 Task: Open Card Ongoing Maintenance in Board Content Marketing SEO Optimization to Workspace Event Planning and add a team member Softage.3@softage.net, a label Orange, a checklist Legal Compliance, an attachment from your computer, a color Orange and finally, add a card description 'Conduct customer satisfaction survey' and a comment 'We should approach this task with a sense of humility and a willingness to seek feedback and guidance from others.'. Add a start date 'Jan 03, 1900' with a due date 'Jan 10, 1900'
Action: Mouse moved to (52, 252)
Screenshot: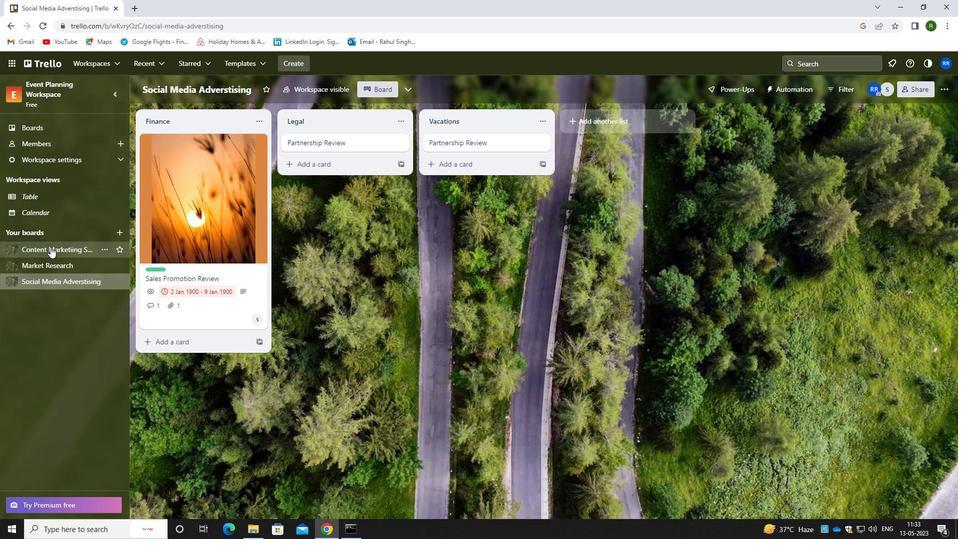 
Action: Mouse pressed left at (52, 252)
Screenshot: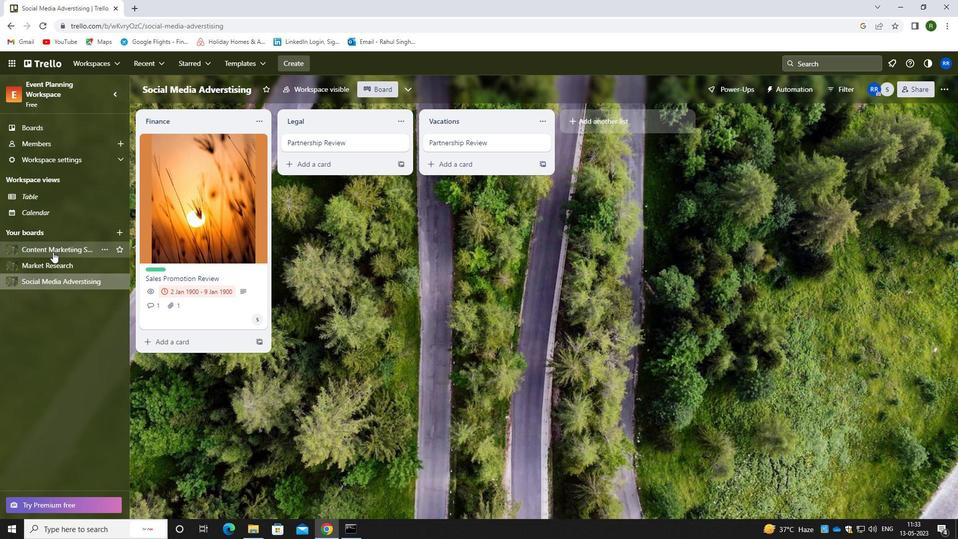 
Action: Mouse moved to (260, 145)
Screenshot: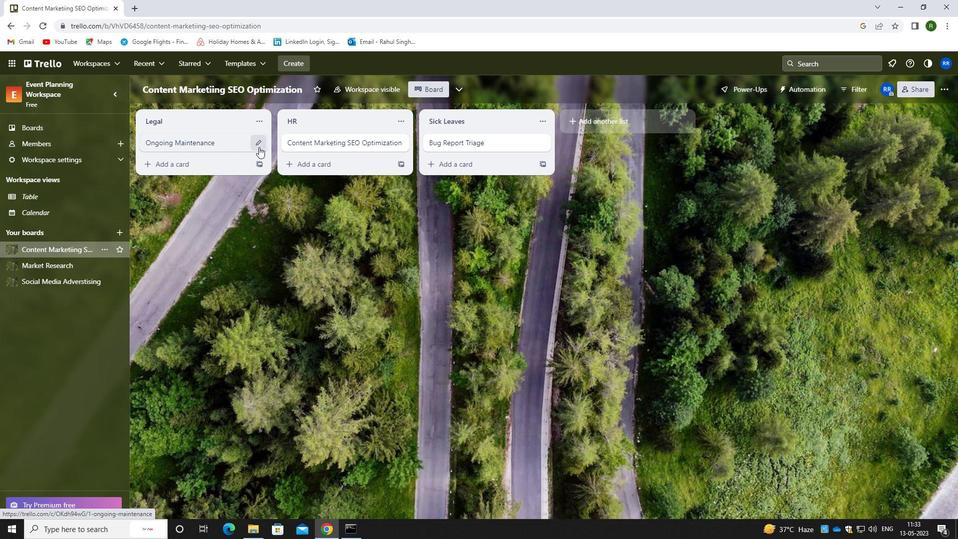 
Action: Mouse pressed left at (260, 145)
Screenshot: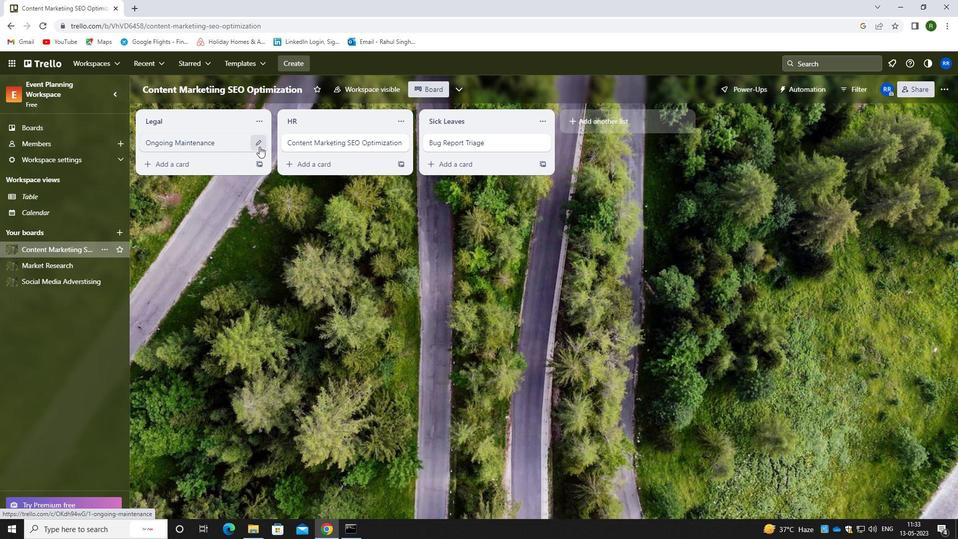 
Action: Mouse moved to (305, 145)
Screenshot: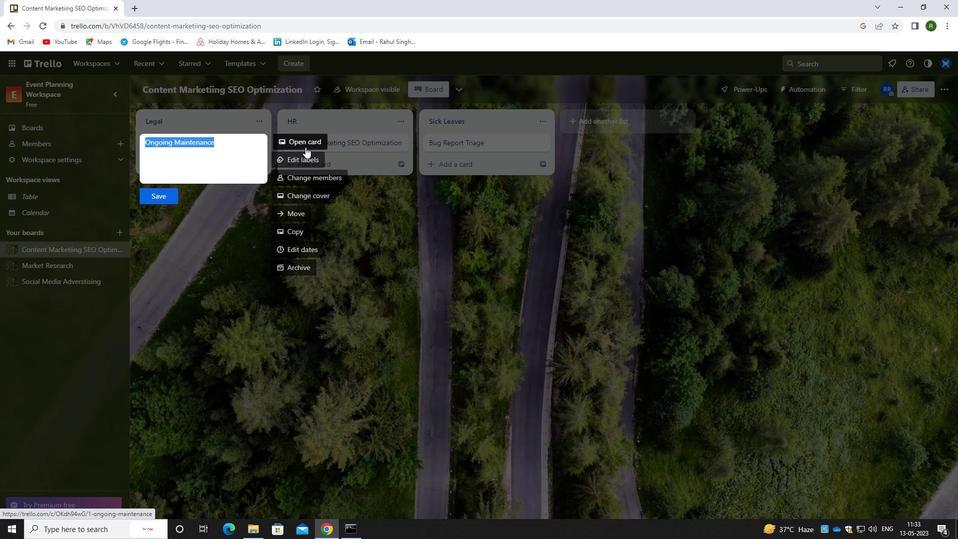 
Action: Mouse pressed left at (305, 145)
Screenshot: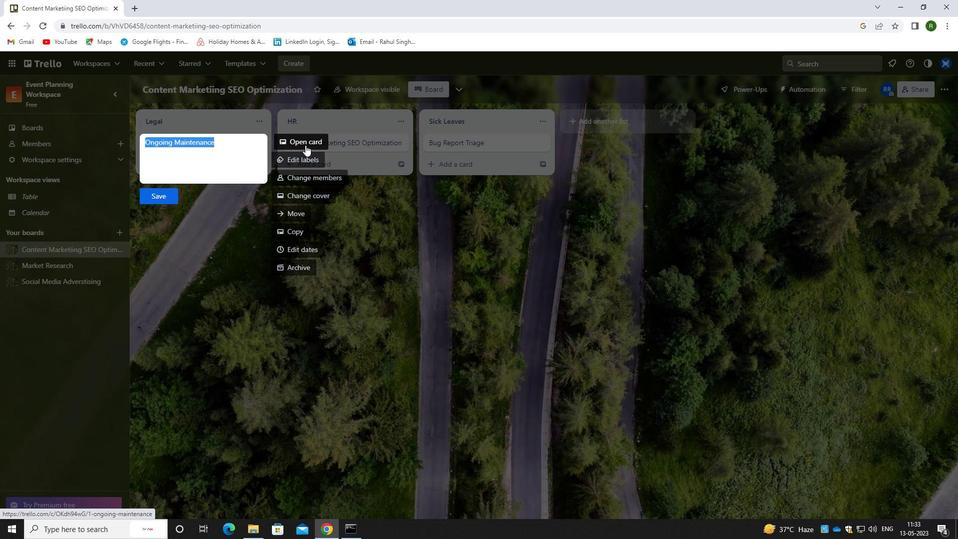
Action: Mouse moved to (604, 146)
Screenshot: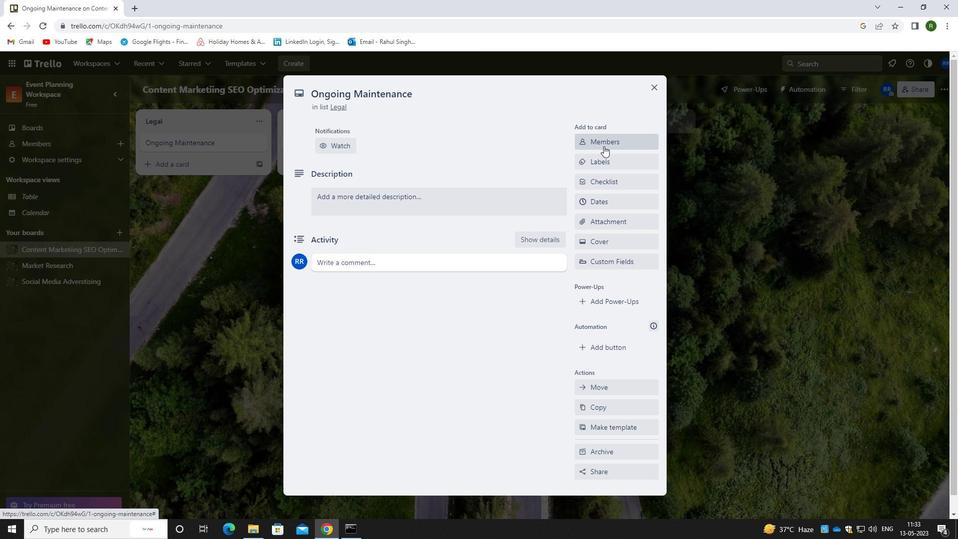 
Action: Mouse pressed left at (604, 146)
Screenshot: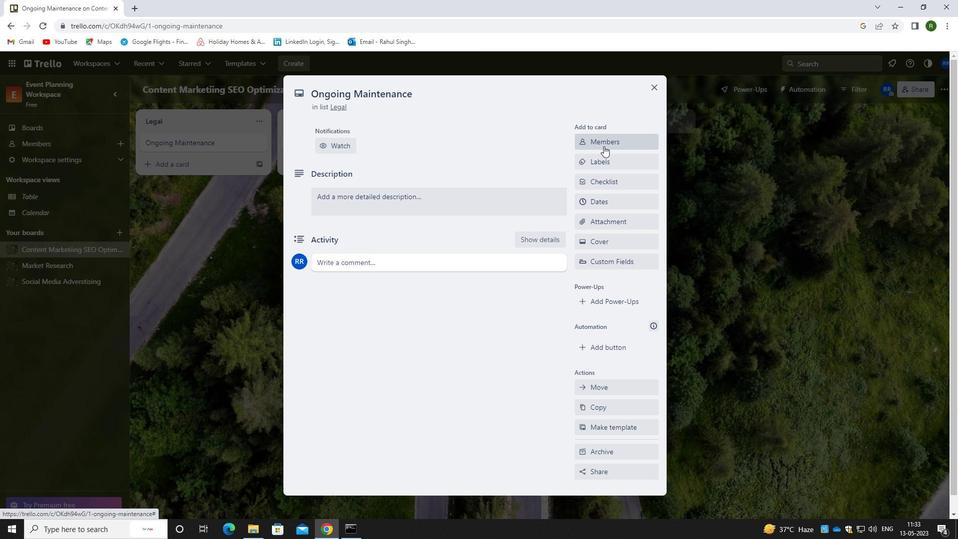 
Action: Mouse moved to (517, 125)
Screenshot: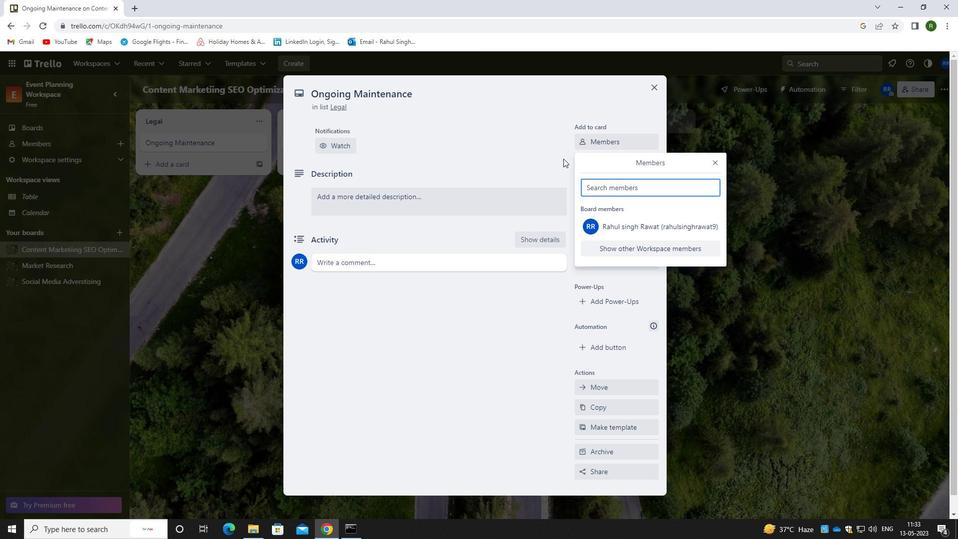 
Action: Key pressed <Key.caps_lock>s<Key.caps_lock>oftage.3<Key.shift>@SOFTAGE.NET
Screenshot: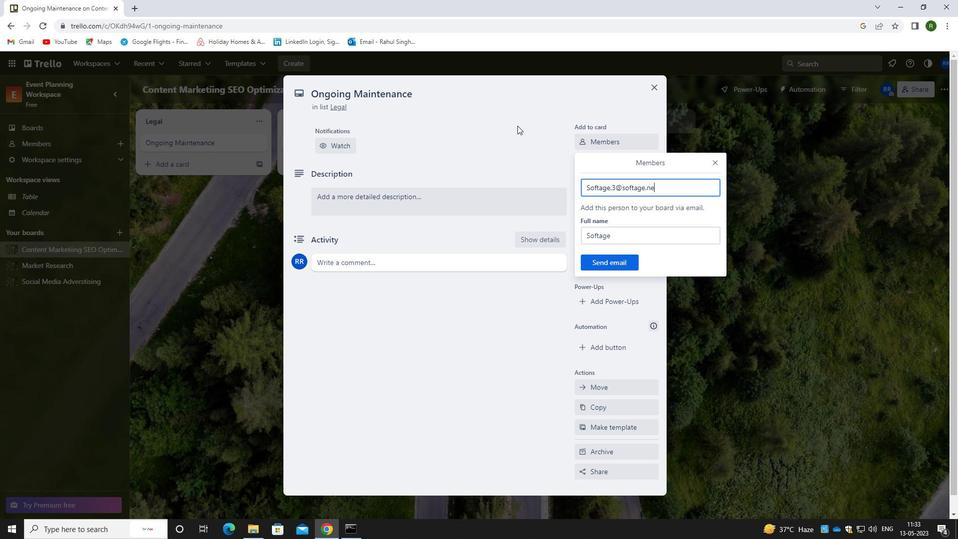 
Action: Mouse moved to (607, 265)
Screenshot: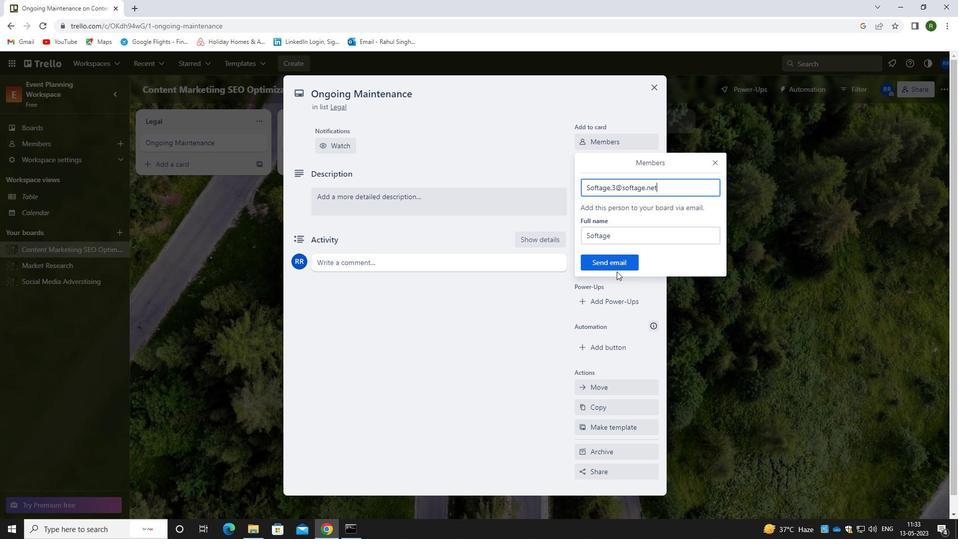 
Action: Mouse pressed left at (607, 265)
Screenshot: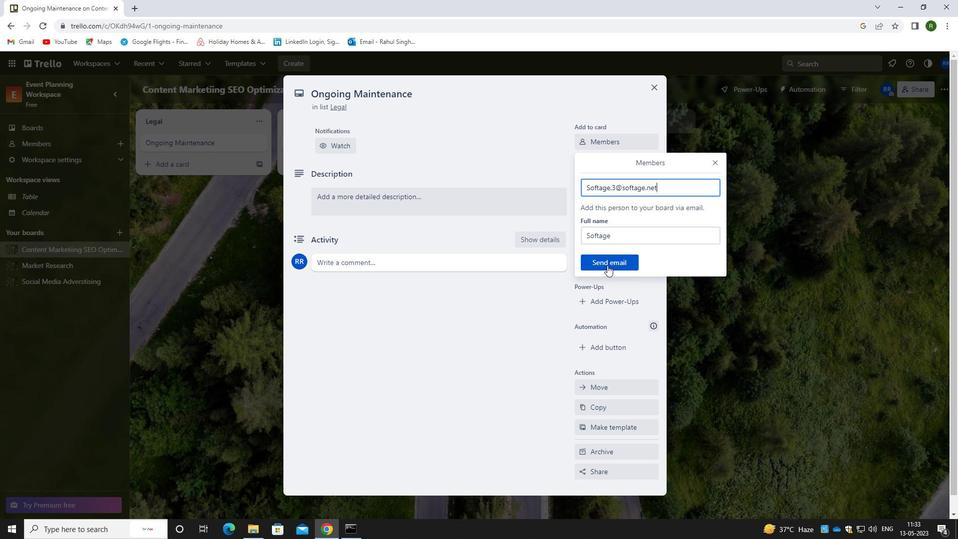 
Action: Mouse moved to (531, 321)
Screenshot: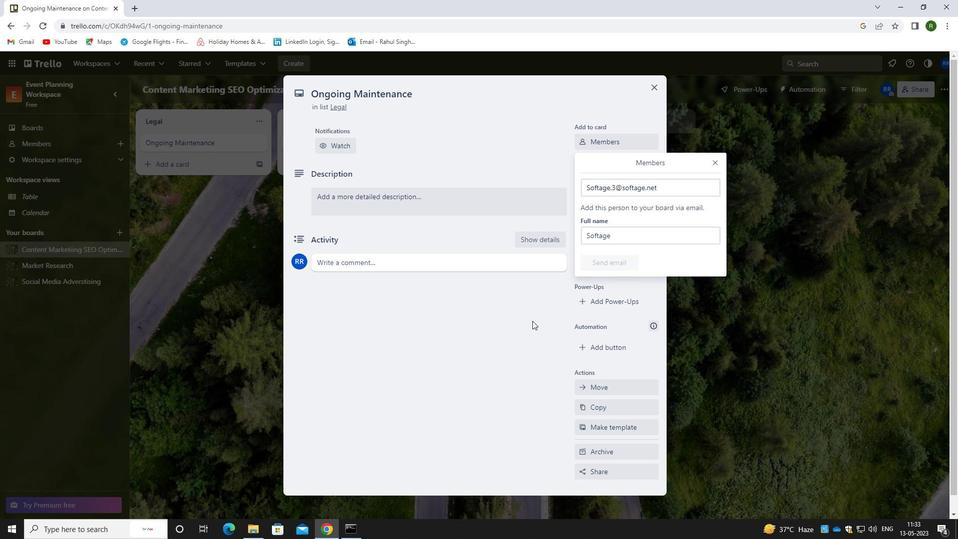 
Action: Mouse pressed left at (531, 321)
Screenshot: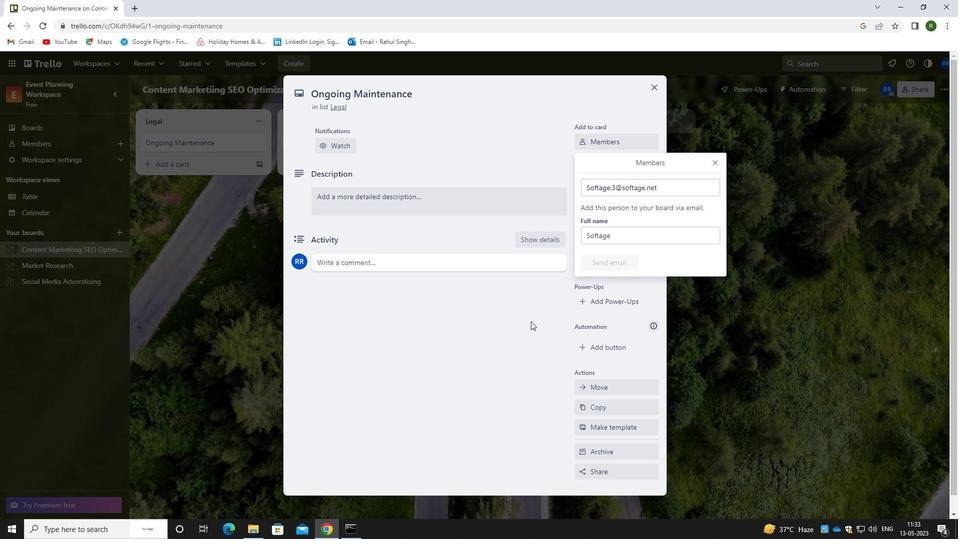 
Action: Mouse moved to (606, 199)
Screenshot: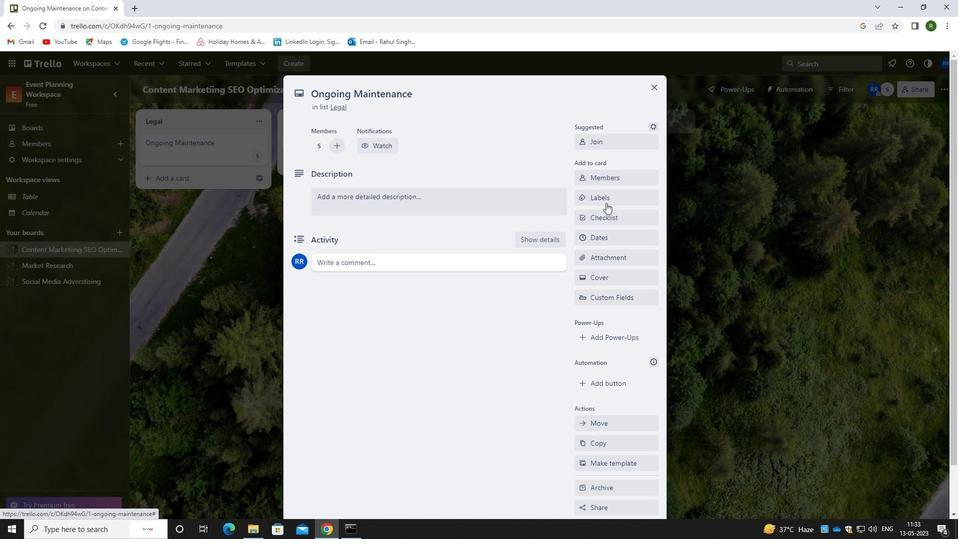 
Action: Mouse pressed left at (606, 199)
Screenshot: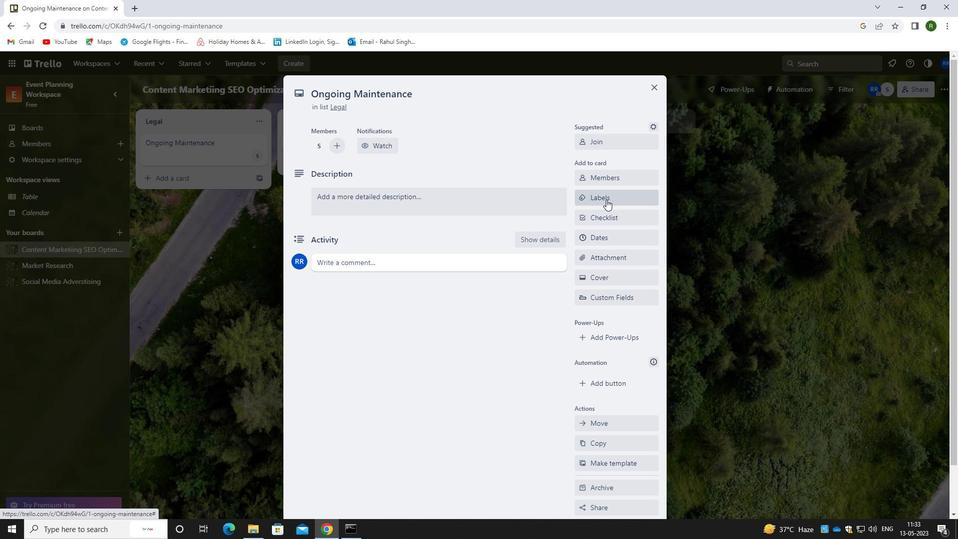 
Action: Mouse moved to (588, 246)
Screenshot: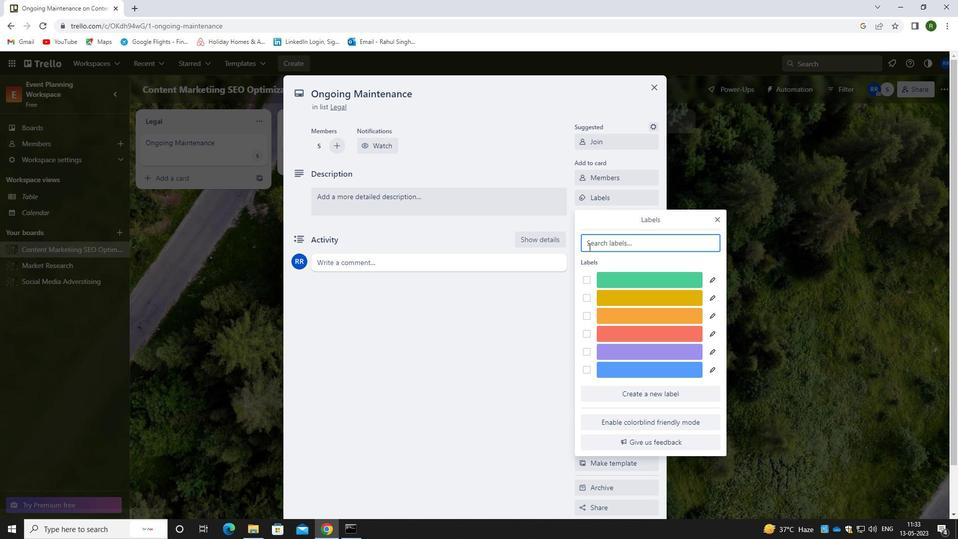
Action: Key pressed ORANGE
Screenshot: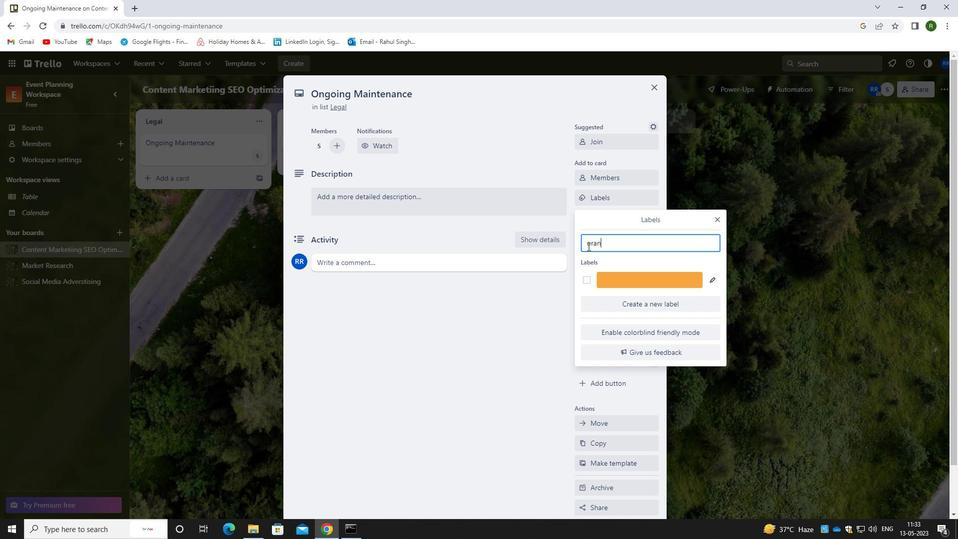 
Action: Mouse moved to (586, 280)
Screenshot: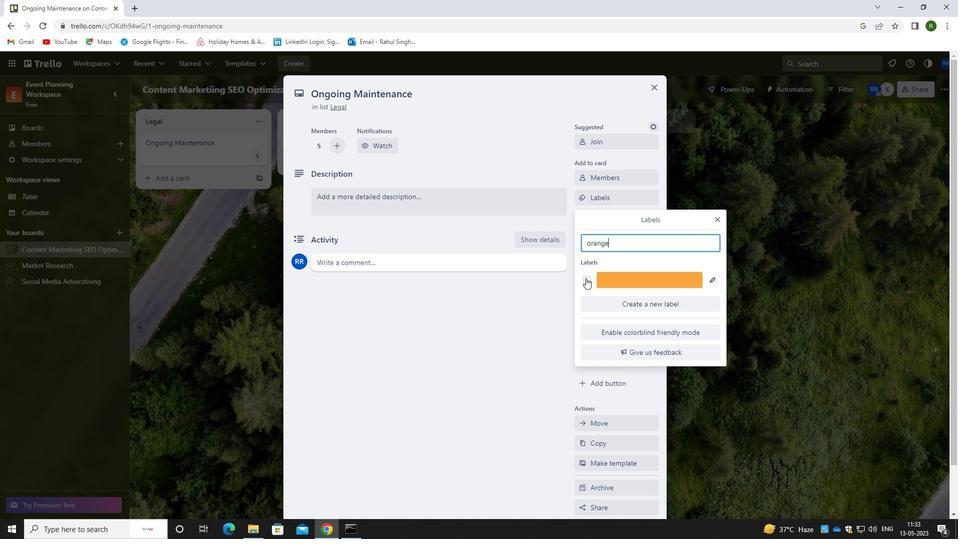 
Action: Mouse pressed left at (586, 280)
Screenshot: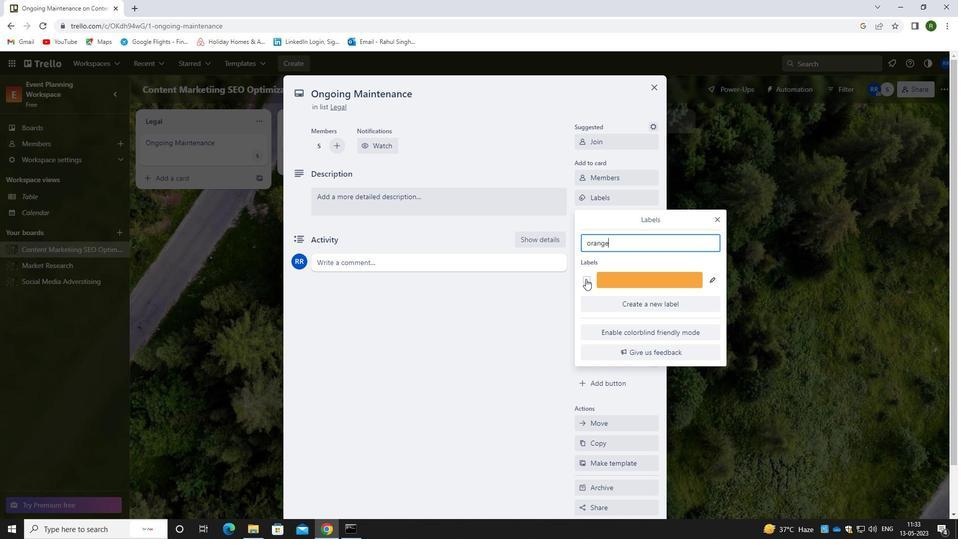 
Action: Mouse moved to (502, 347)
Screenshot: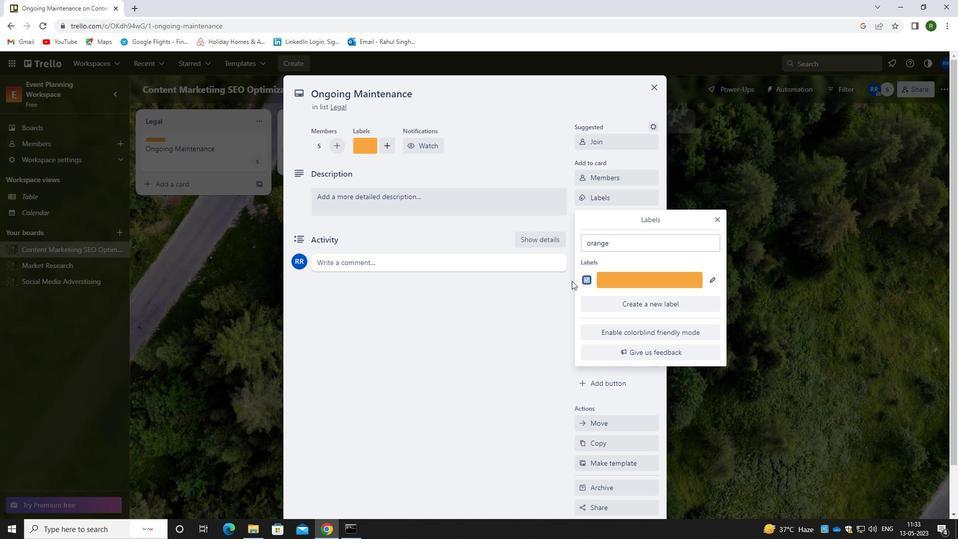 
Action: Mouse pressed left at (502, 347)
Screenshot: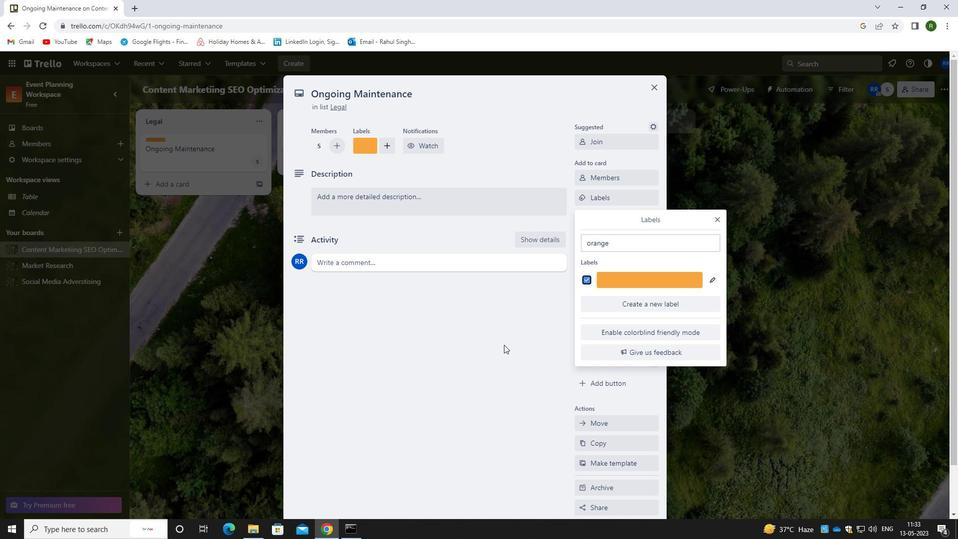 
Action: Mouse moved to (605, 221)
Screenshot: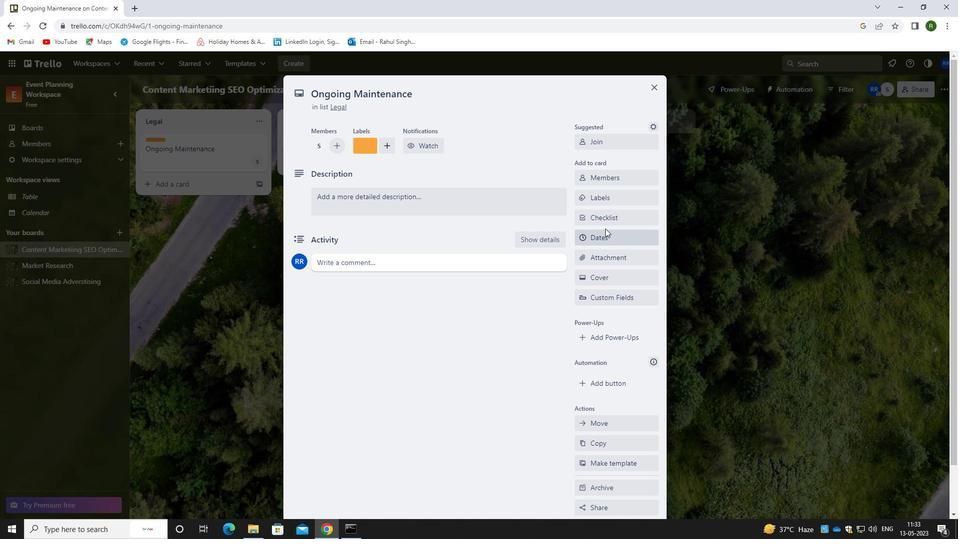 
Action: Mouse pressed left at (605, 221)
Screenshot: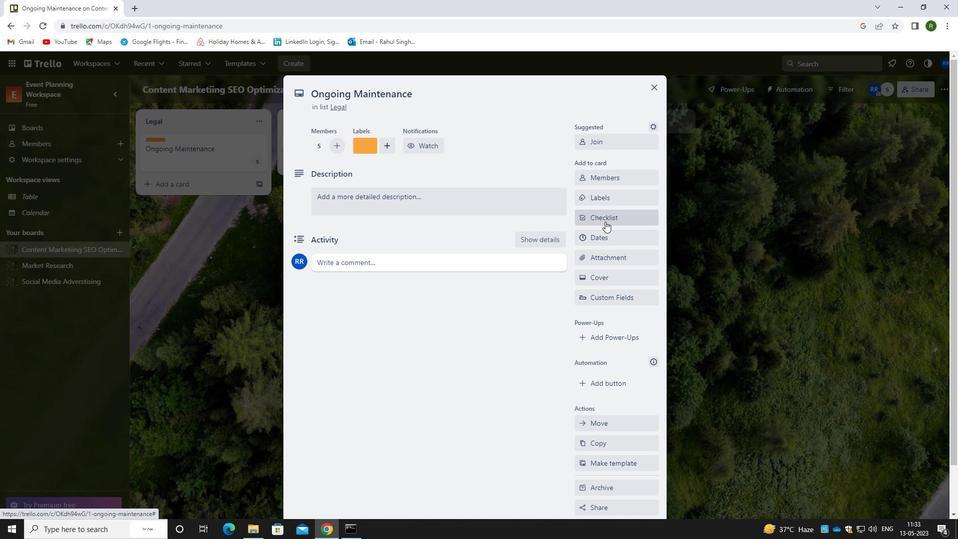 
Action: Mouse moved to (596, 239)
Screenshot: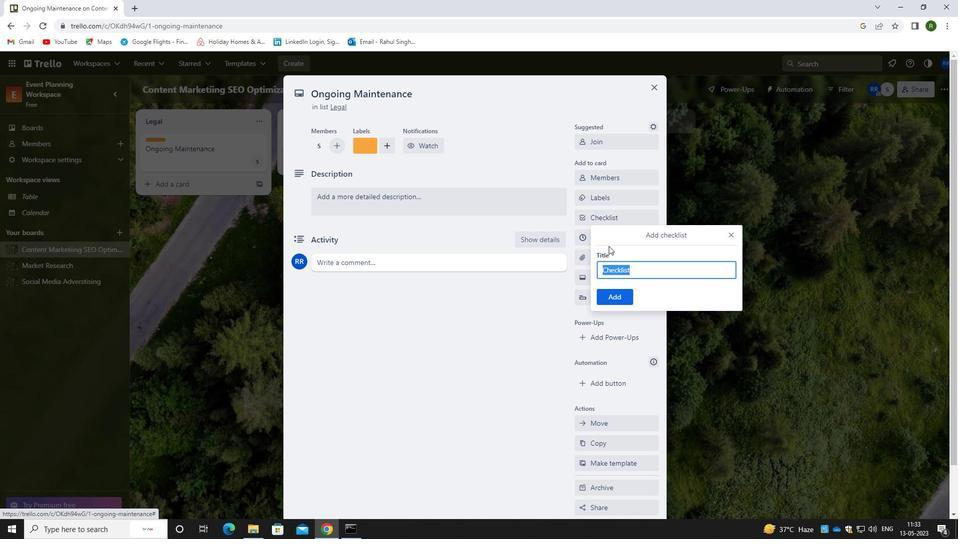 
Action: Key pressed <Key.backspace><Key.shift>LEGAL<Key.space><Key.shift><Key.shift><Key.shift><Key.shift><Key.shift><Key.shift><Key.shift><Key.shift><Key.shift><Key.shift><Key.shift><Key.shift><Key.shift><Key.shift><Key.shift><Key.shift><Key.shift><Key.shift>COMP
Screenshot: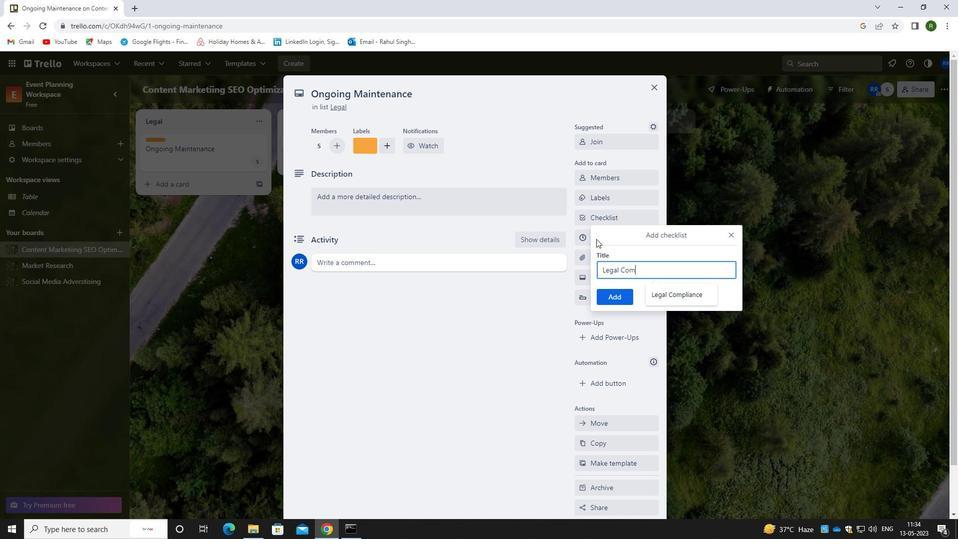 
Action: Mouse moved to (679, 293)
Screenshot: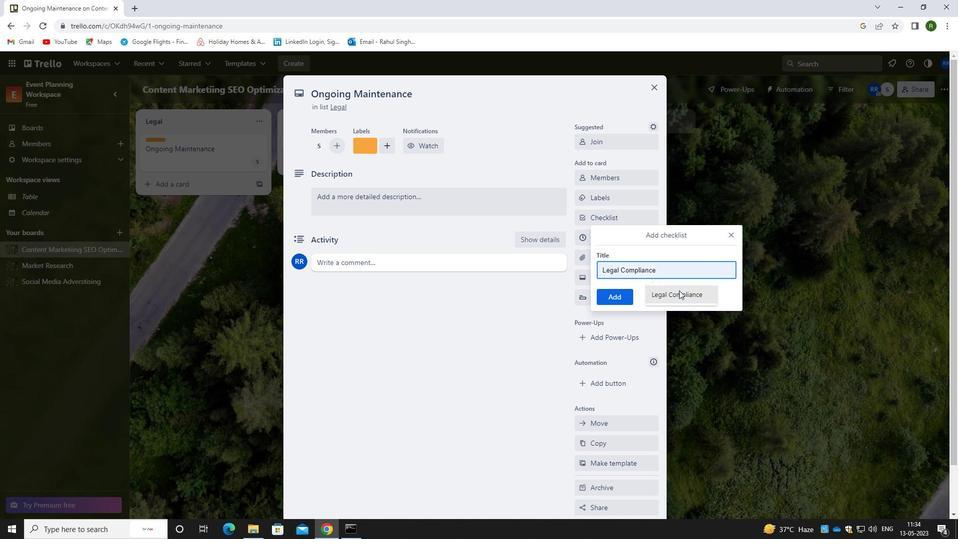 
Action: Mouse pressed left at (679, 293)
Screenshot: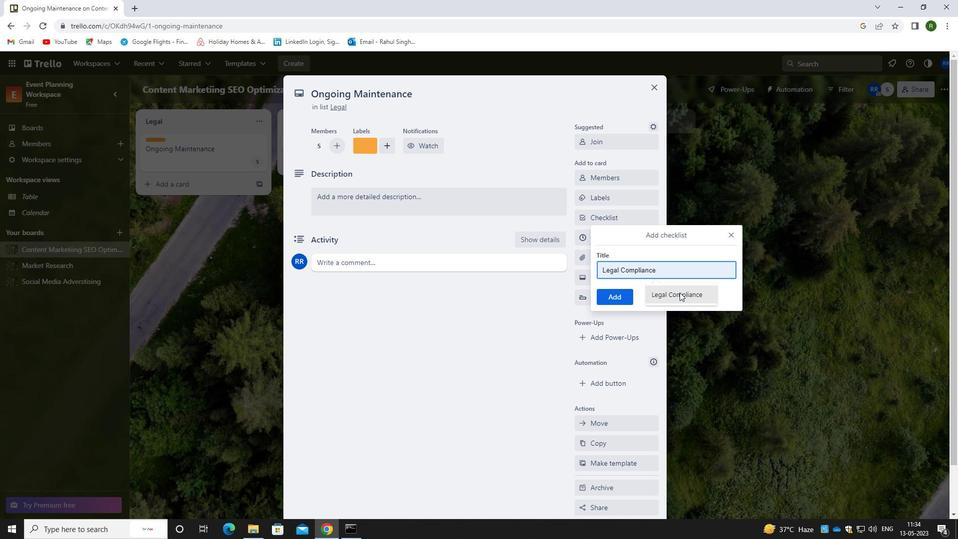 
Action: Mouse moved to (621, 303)
Screenshot: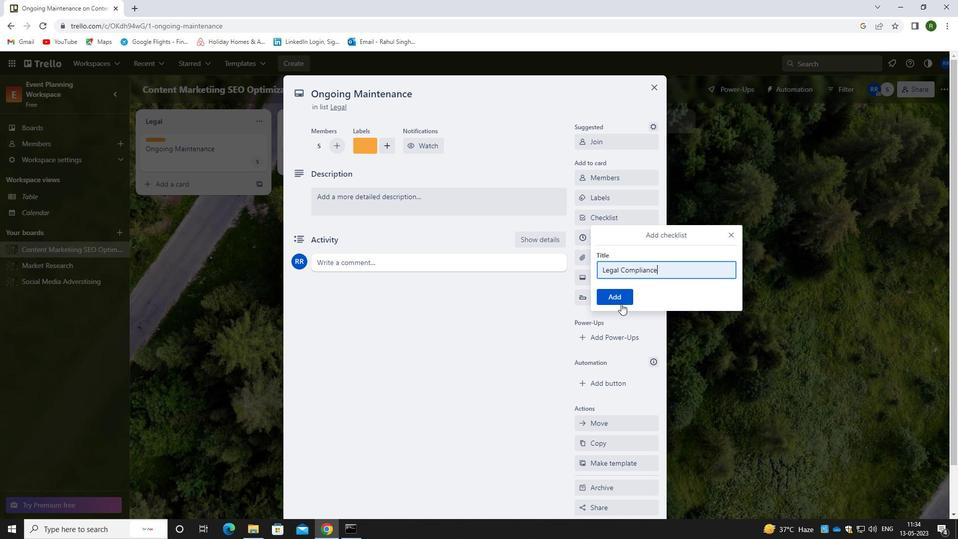 
Action: Mouse pressed left at (621, 303)
Screenshot: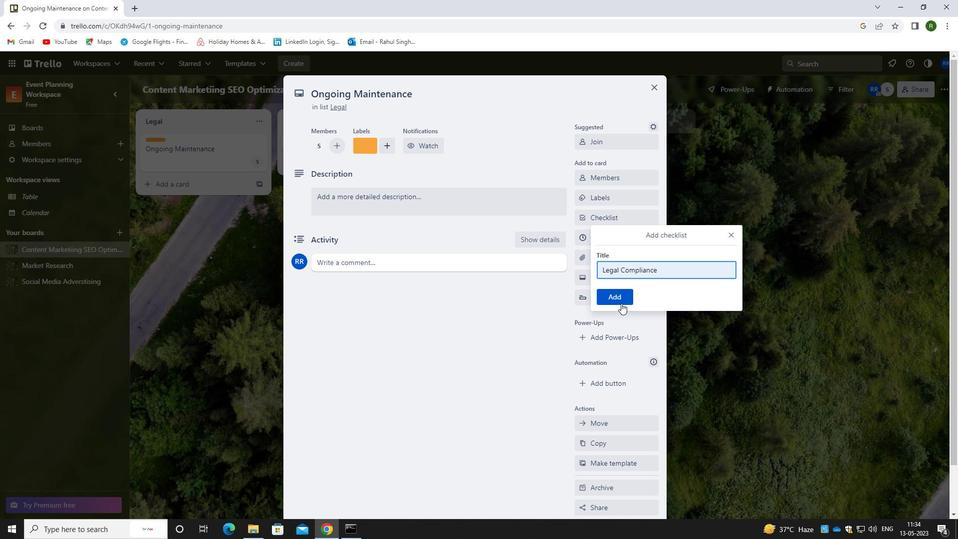 
Action: Mouse moved to (612, 263)
Screenshot: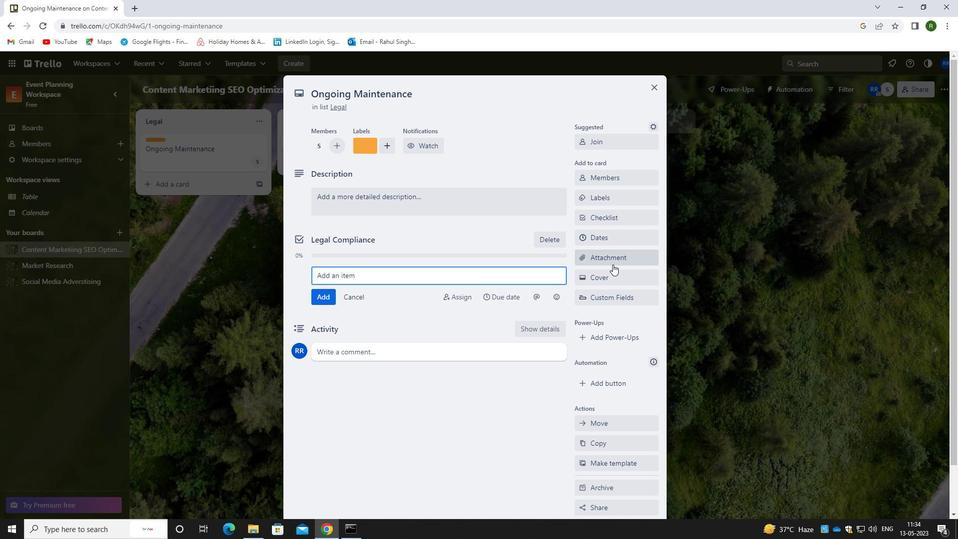 
Action: Mouse pressed left at (612, 263)
Screenshot: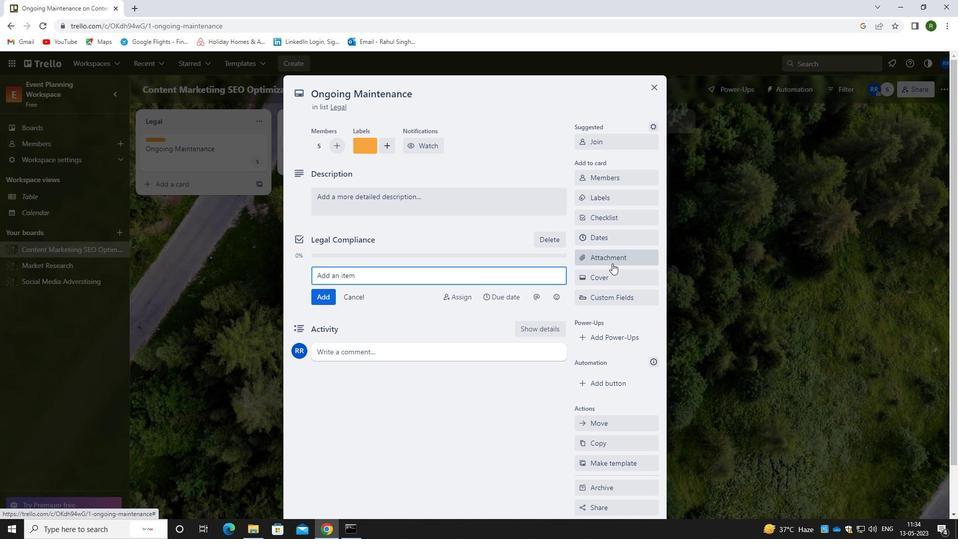 
Action: Mouse moved to (601, 302)
Screenshot: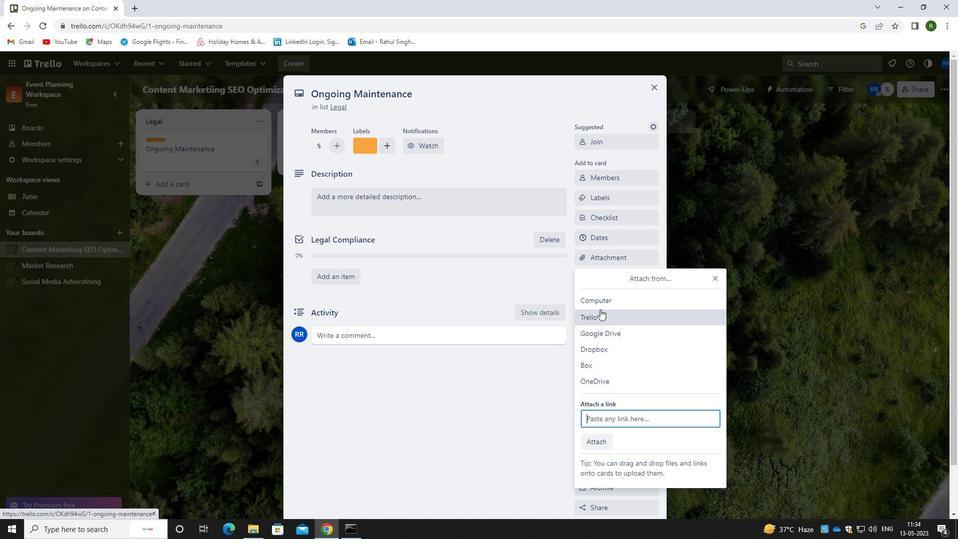 
Action: Mouse pressed left at (601, 302)
Screenshot: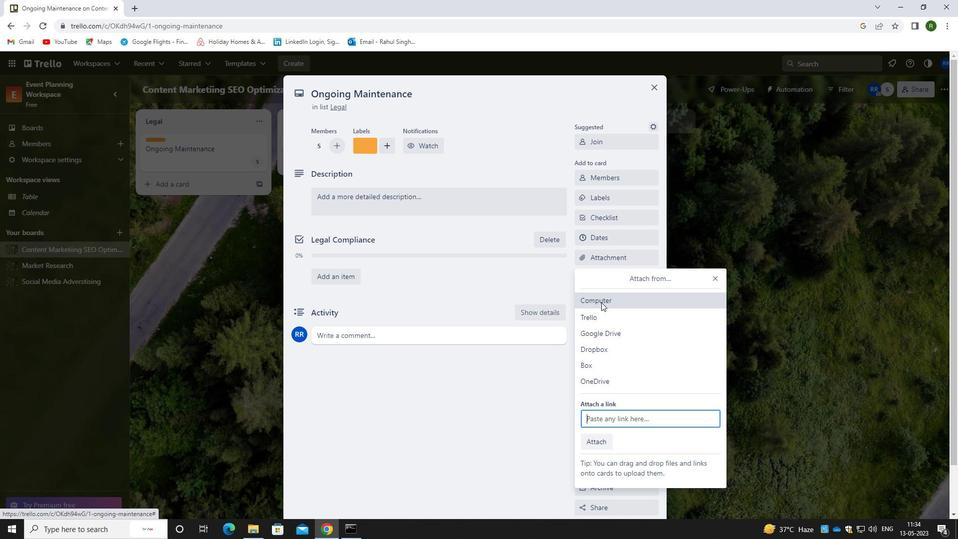 
Action: Mouse moved to (128, 103)
Screenshot: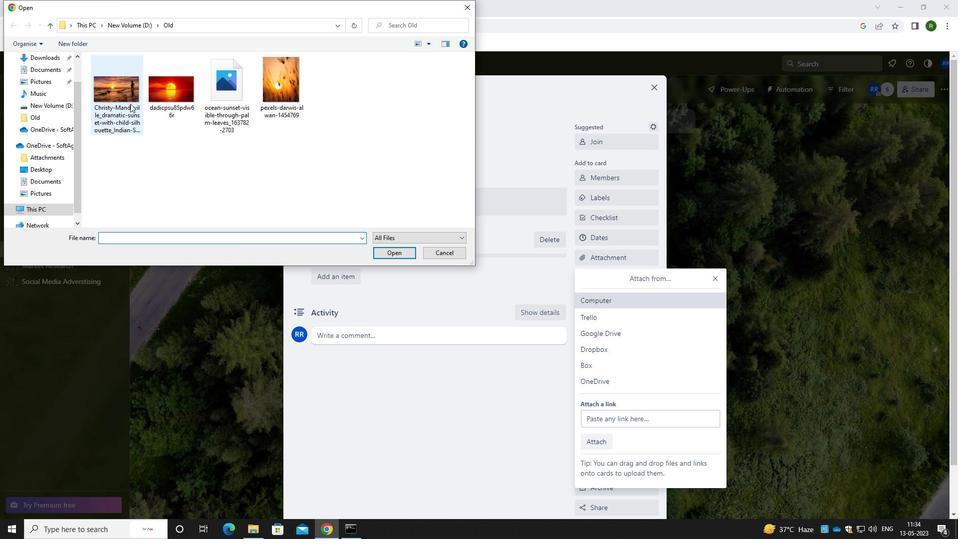 
Action: Mouse pressed left at (128, 103)
Screenshot: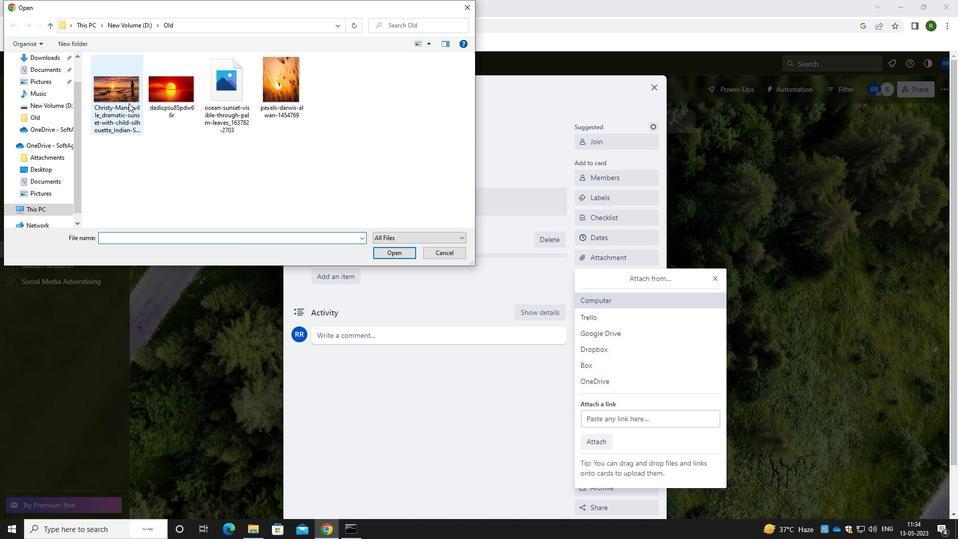 
Action: Mouse moved to (402, 253)
Screenshot: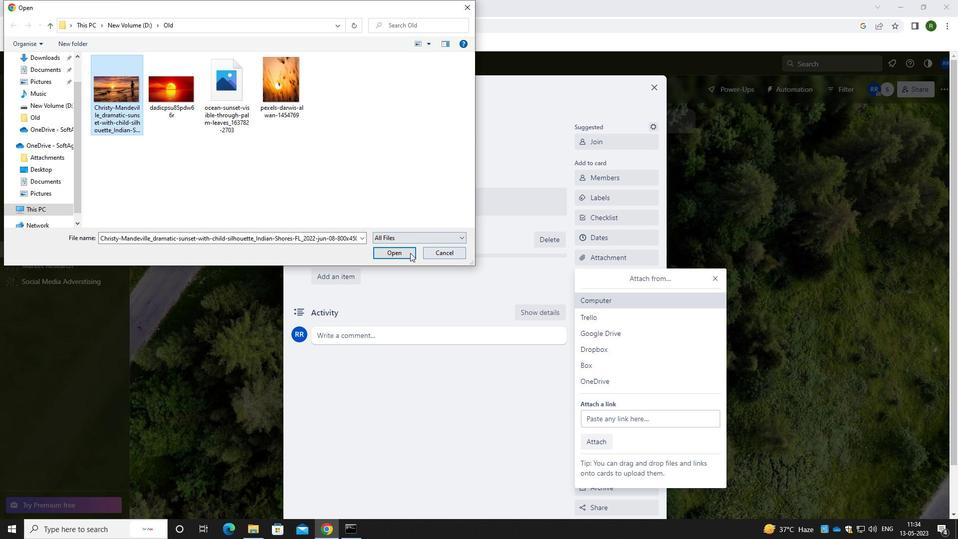 
Action: Mouse pressed left at (402, 253)
Screenshot: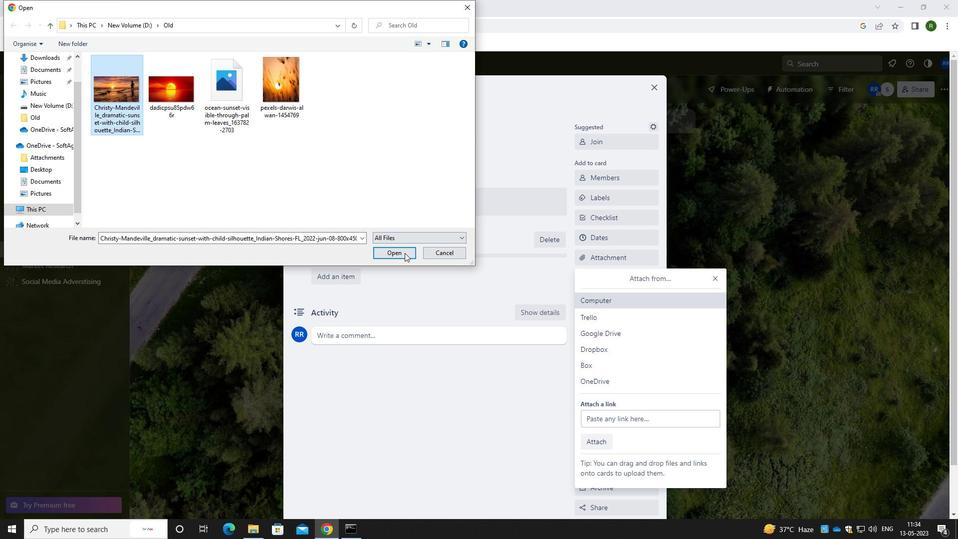 
Action: Mouse moved to (400, 283)
Screenshot: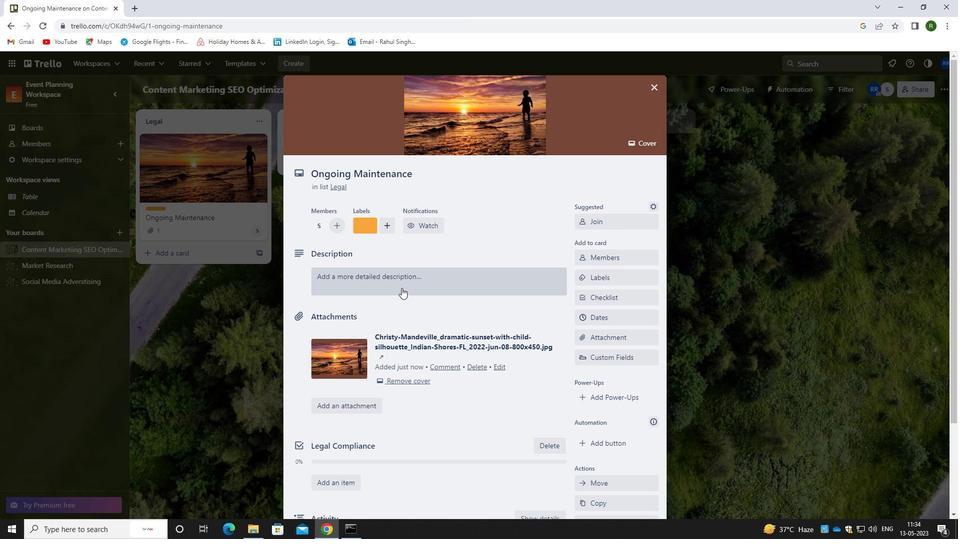 
Action: Mouse pressed left at (400, 283)
Screenshot: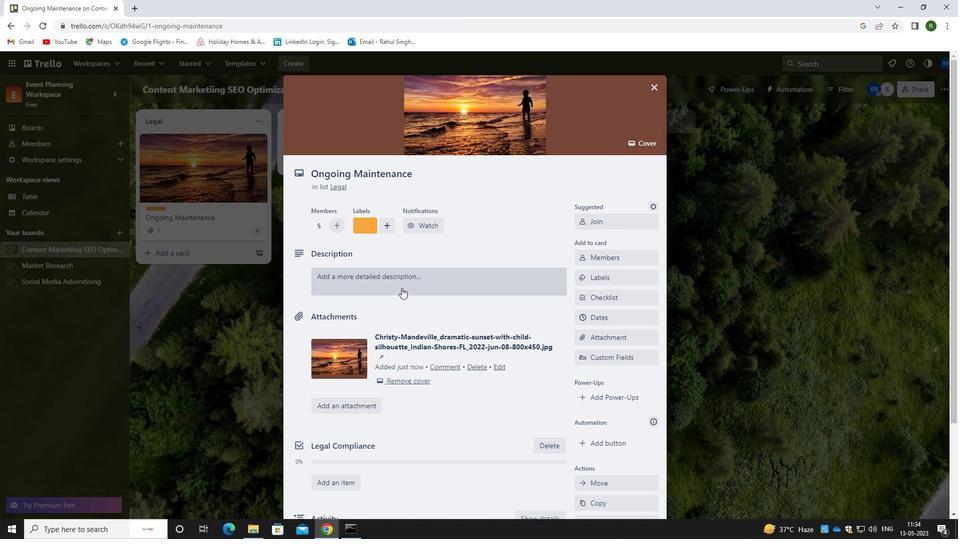 
Action: Mouse moved to (392, 335)
Screenshot: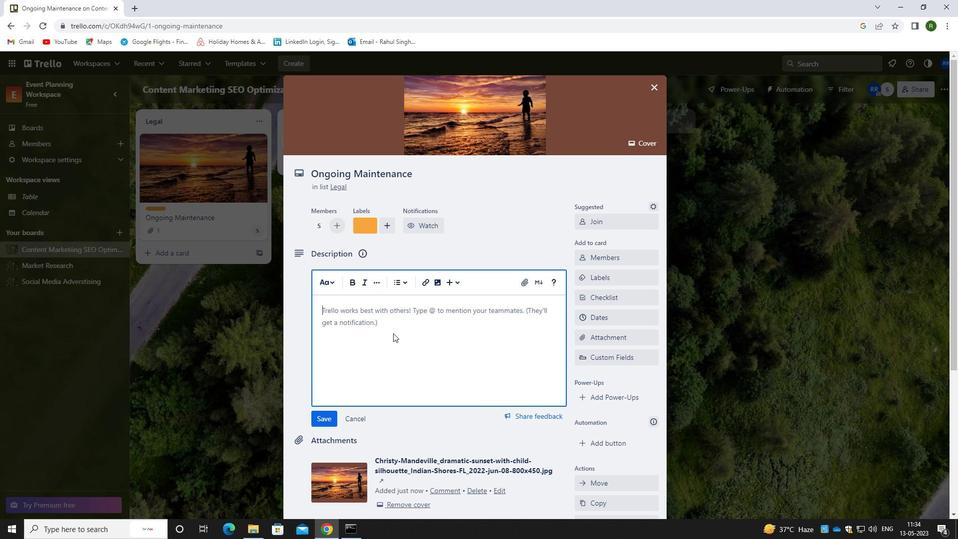 
Action: Key pressed <Key.caps_lock>C<Key.caps_lock>ONDUCT<Key.space>CUSTOMER<Key.space>SATISFACTION<Key.space>SURVEY.
Screenshot: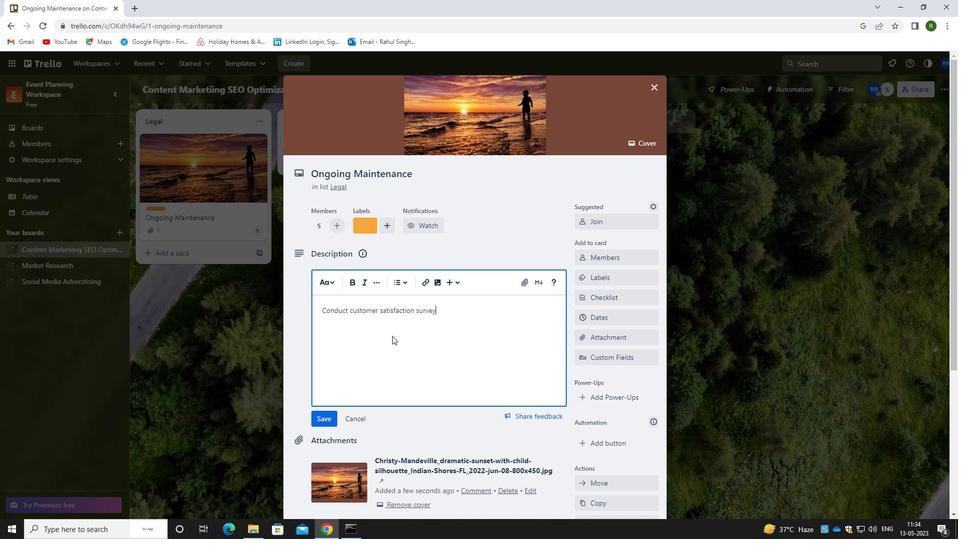 
Action: Mouse moved to (327, 424)
Screenshot: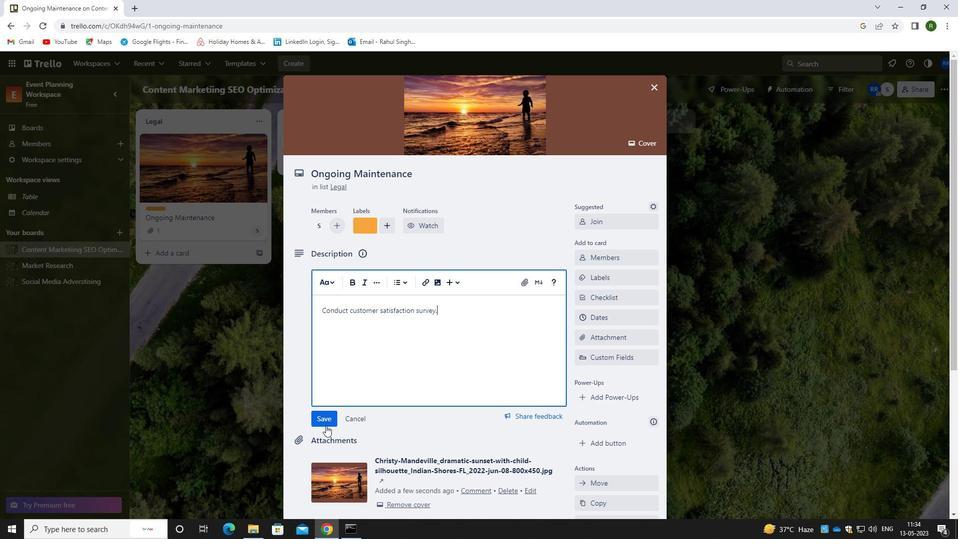 
Action: Mouse pressed left at (327, 424)
Screenshot: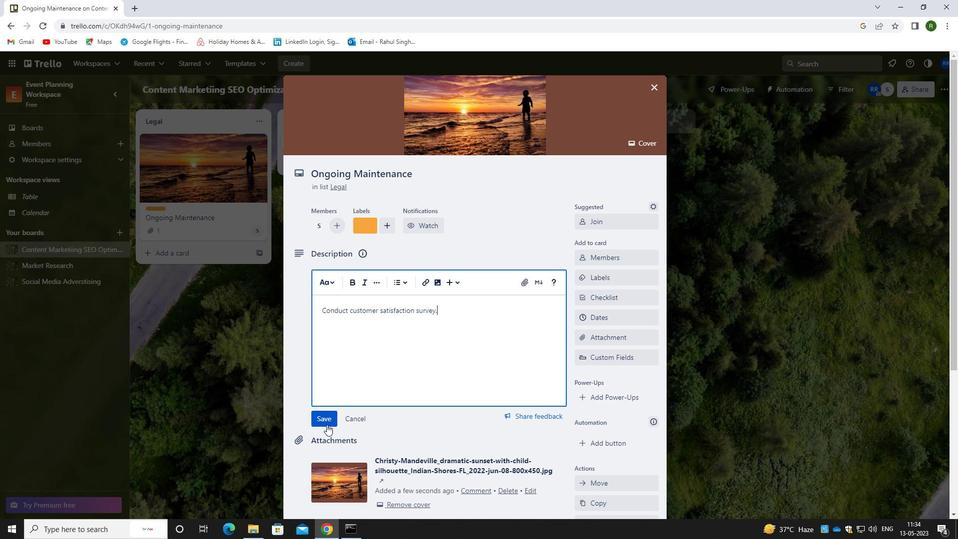 
Action: Mouse moved to (370, 358)
Screenshot: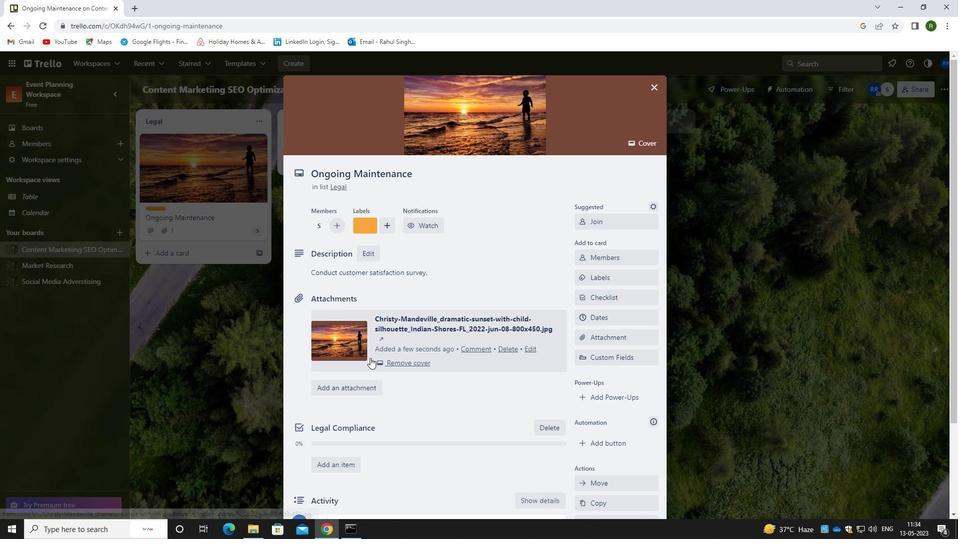 
Action: Mouse scrolled (370, 358) with delta (0, 0)
Screenshot: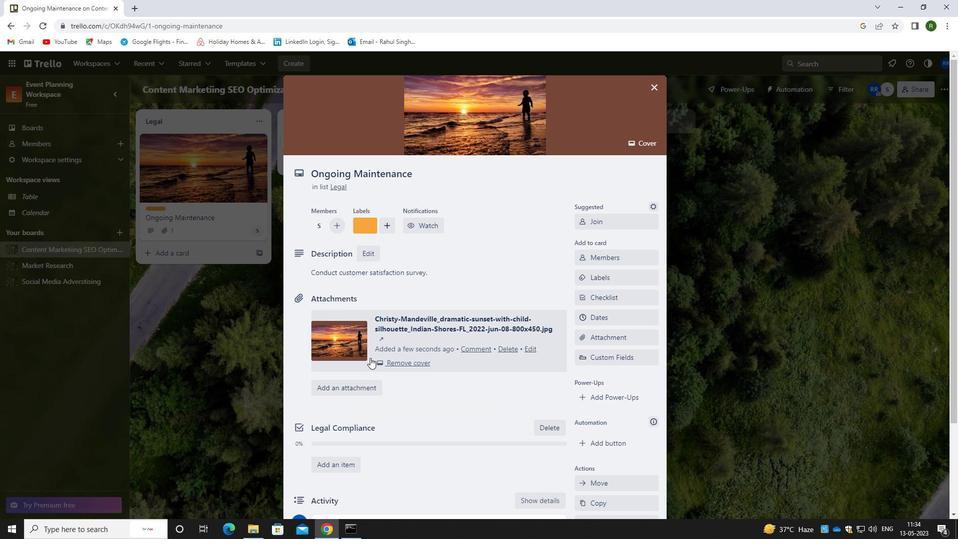 
Action: Mouse moved to (370, 359)
Screenshot: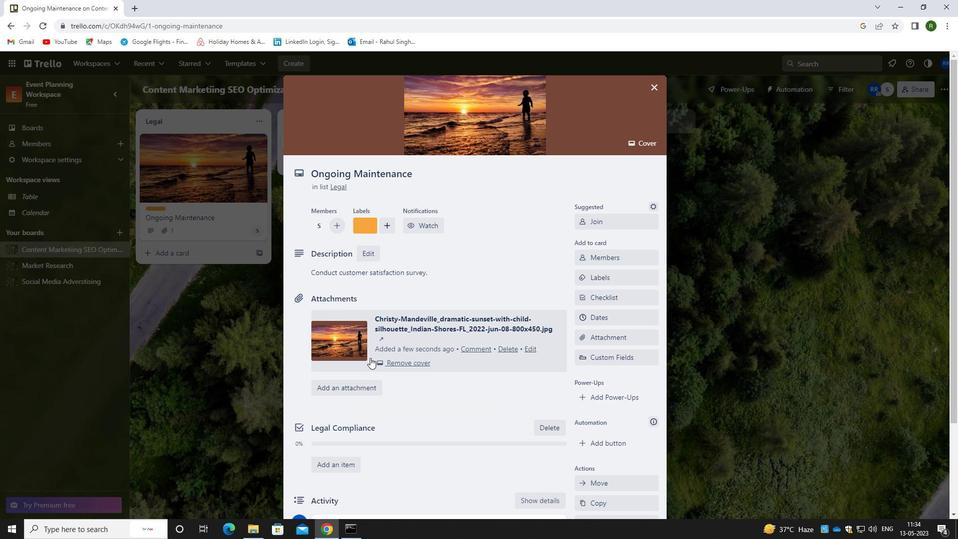 
Action: Mouse scrolled (370, 358) with delta (0, 0)
Screenshot: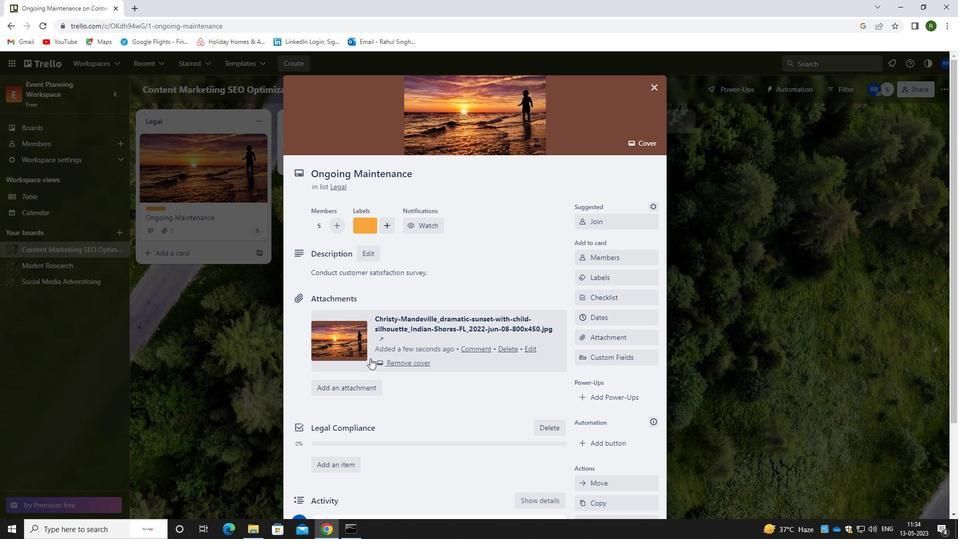 
Action: Mouse moved to (360, 417)
Screenshot: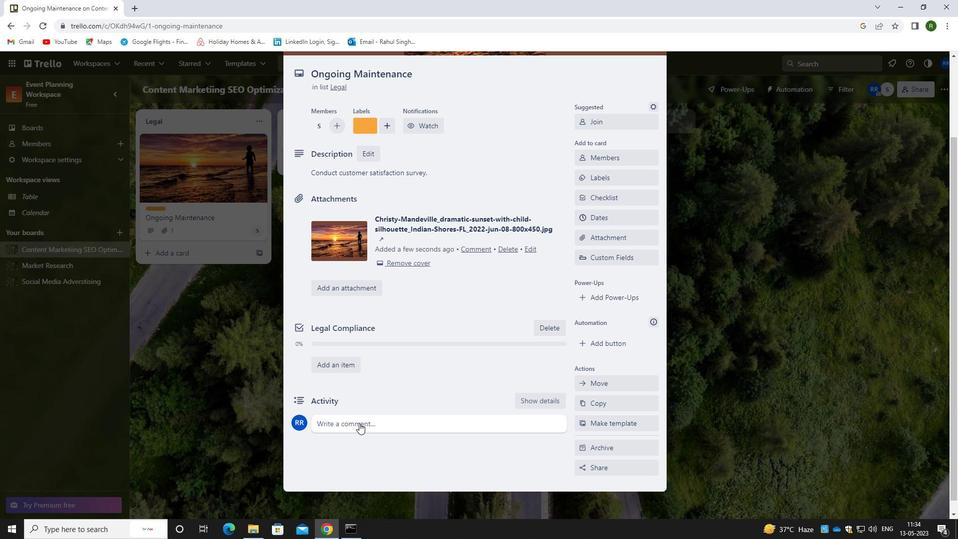 
Action: Mouse pressed left at (360, 417)
Screenshot: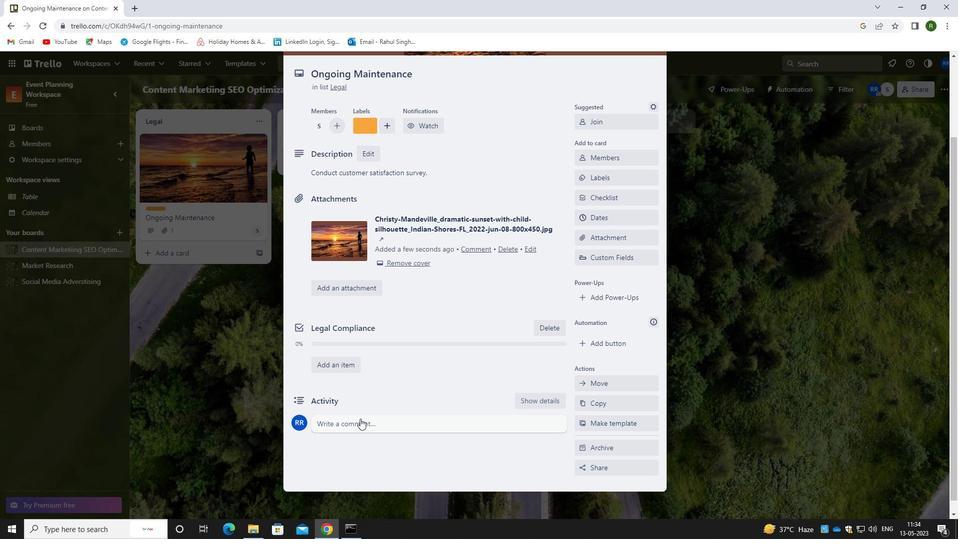 
Action: Mouse moved to (358, 452)
Screenshot: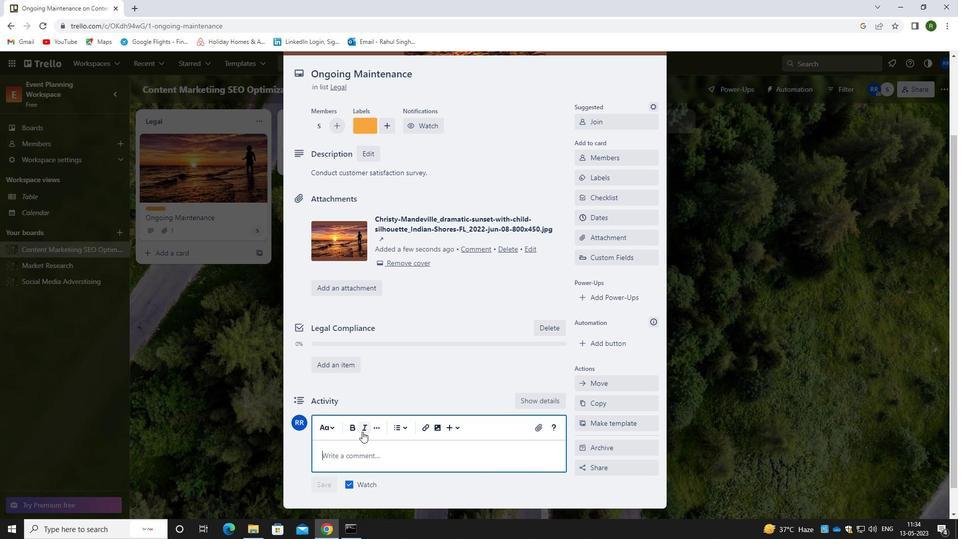 
Action: Key pressed <Key.caps_lock>W<Key.caps_lock>E<Key.space>SHOULD<Key.space>APPROACH<Key.space>THIS<Key.space>TASK<Key.space>WITH<Key.space>A<Key.space>SENSE<Key.space>OF<Key.space>HUMILITY<Key.space>AND<Key.space>A<Key.space>WILLINGNESS<Key.space>TO<Key.space>SEEK<Key.space>FEEDBACK<Key.space>AN<Key.space><Key.backspace>F<Key.backspace>D<Key.space>GUIDE<Key.backspace>ANCE<Key.space>FROM<Key.space>OTHERS.
Screenshot: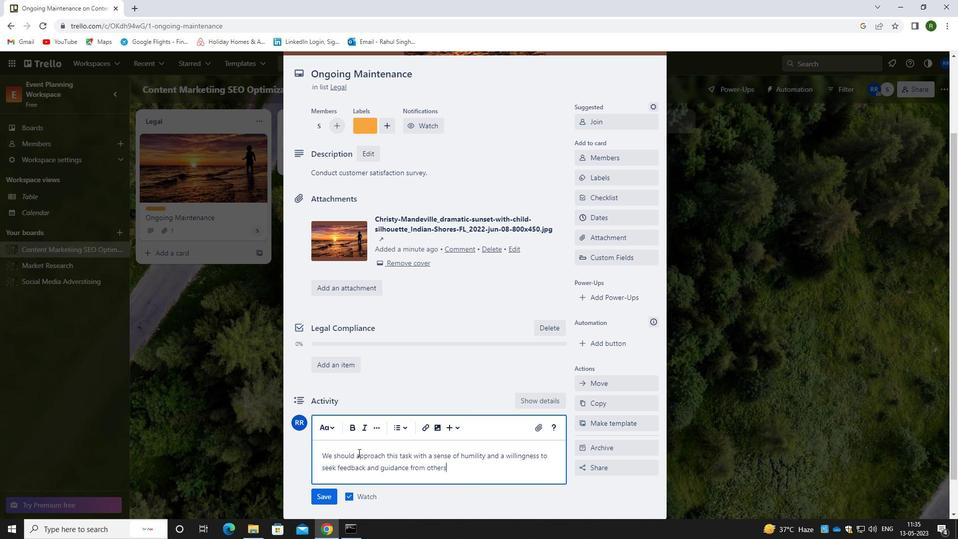 
Action: Mouse moved to (319, 497)
Screenshot: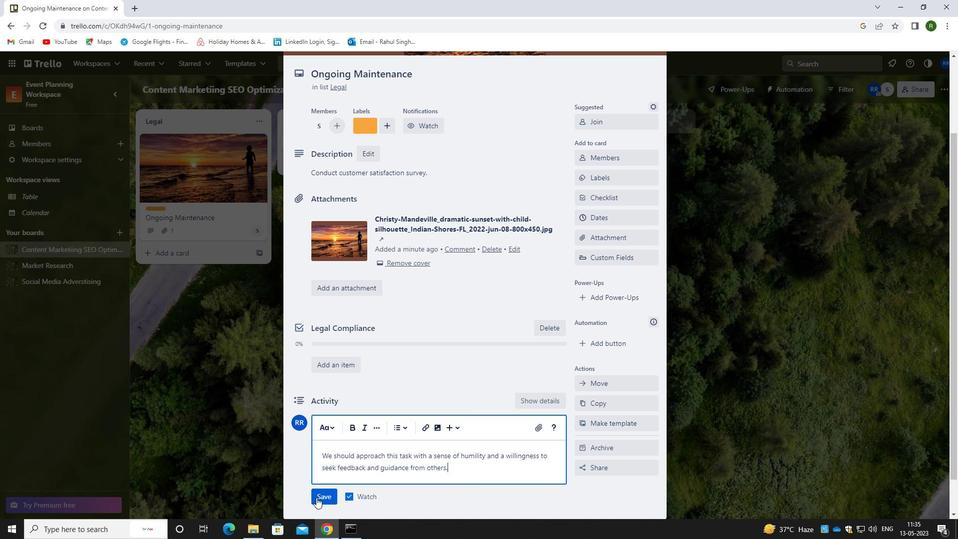
Action: Mouse pressed left at (319, 497)
Screenshot: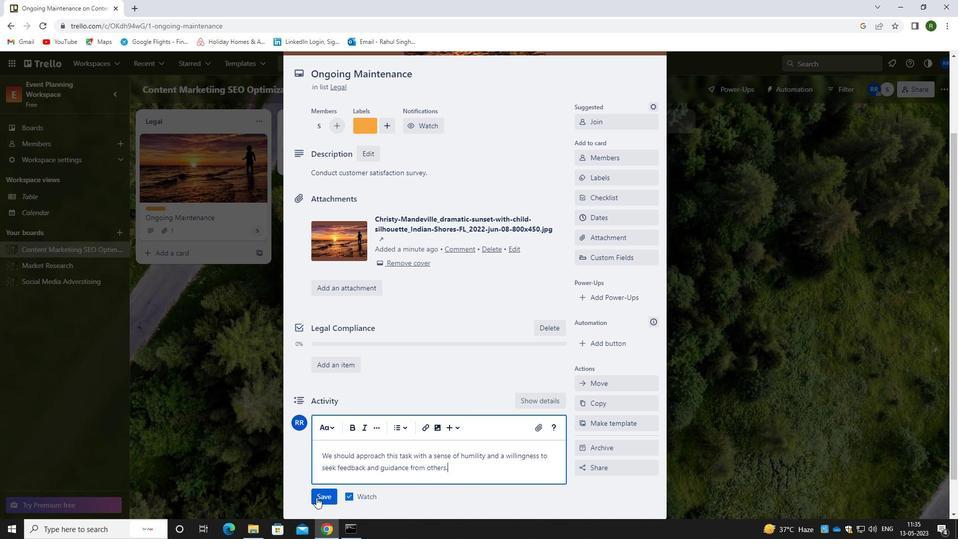 
Action: Mouse moved to (610, 217)
Screenshot: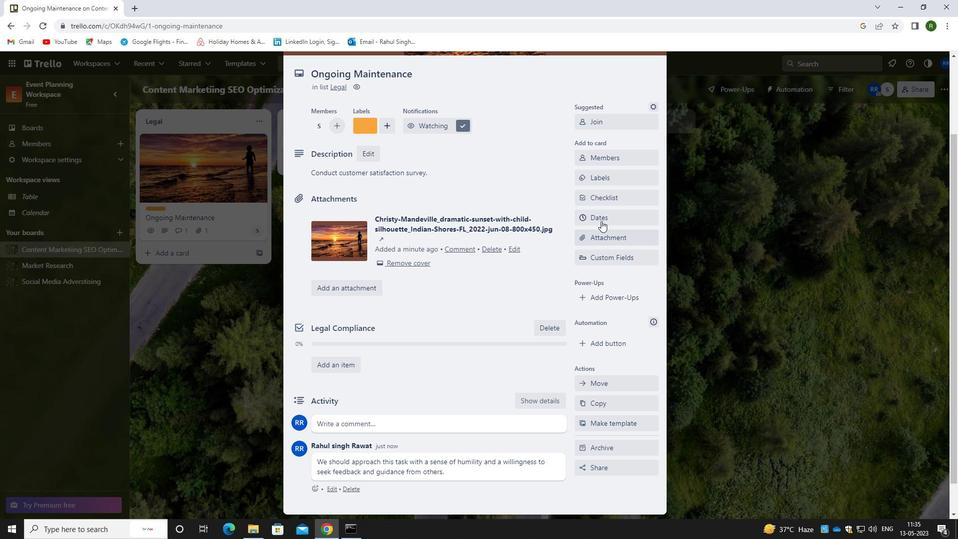
Action: Mouse pressed left at (610, 217)
Screenshot: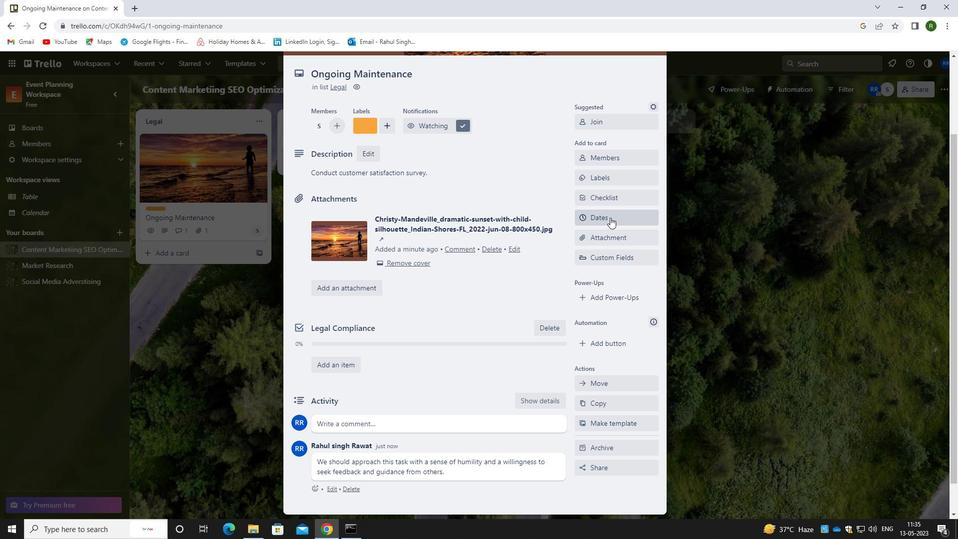 
Action: Mouse moved to (584, 268)
Screenshot: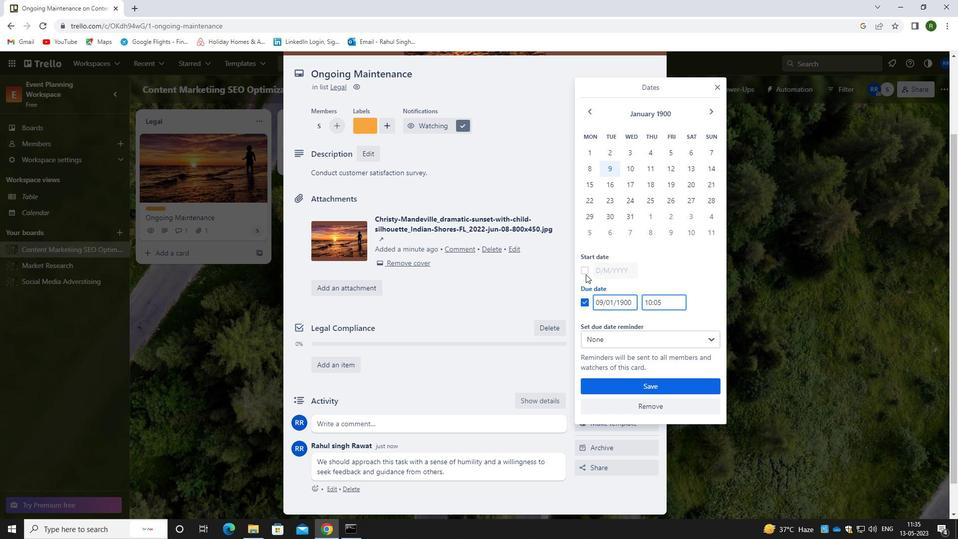 
Action: Mouse pressed left at (584, 268)
Screenshot: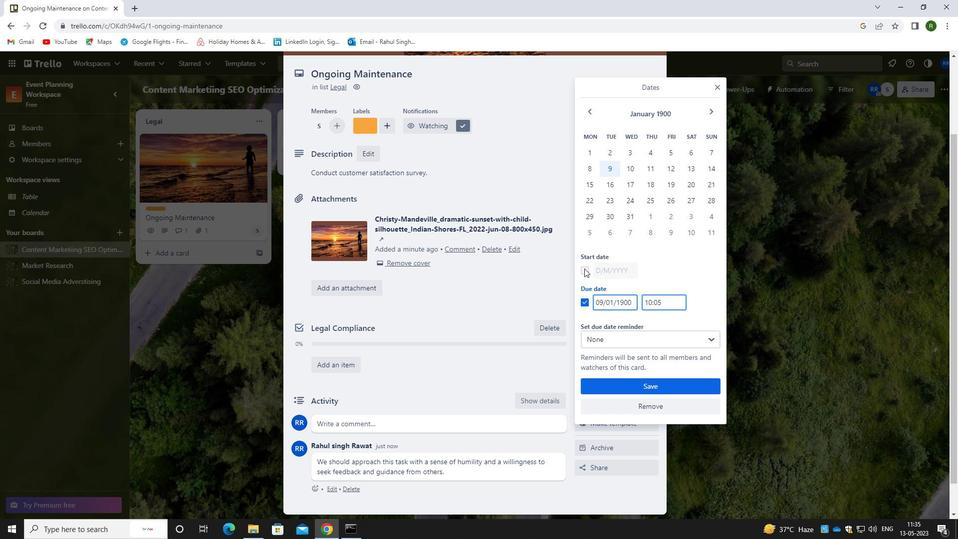 
Action: Mouse moved to (631, 268)
Screenshot: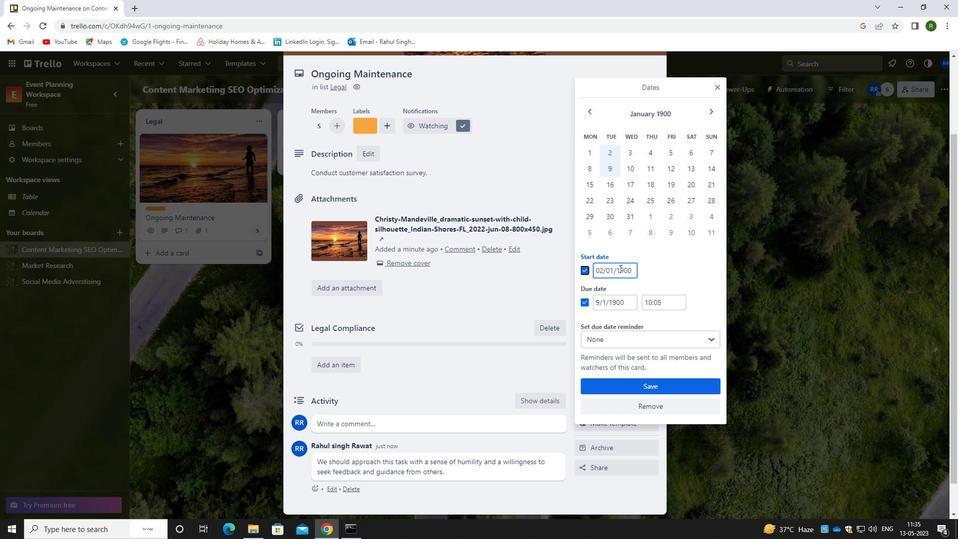
Action: Mouse pressed left at (631, 268)
Screenshot: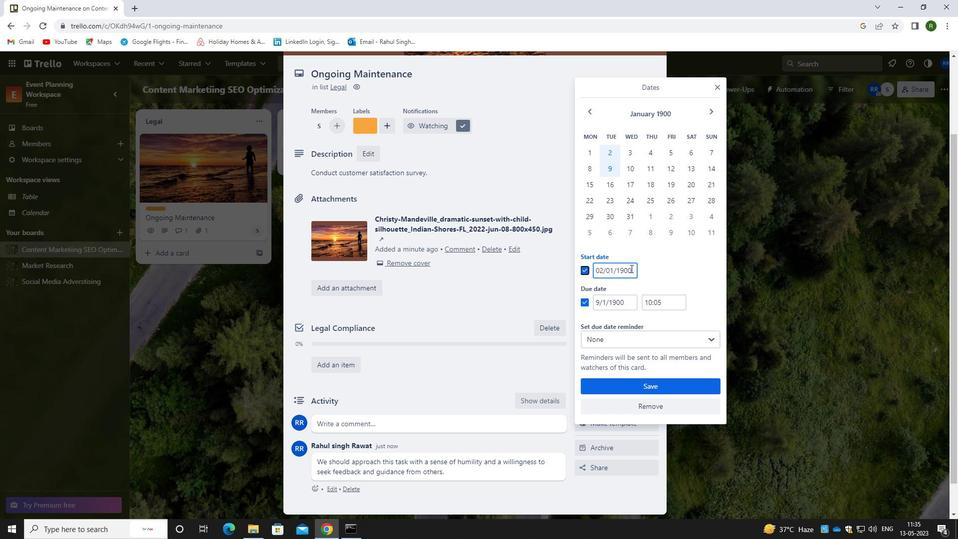 
Action: Mouse moved to (586, 270)
Screenshot: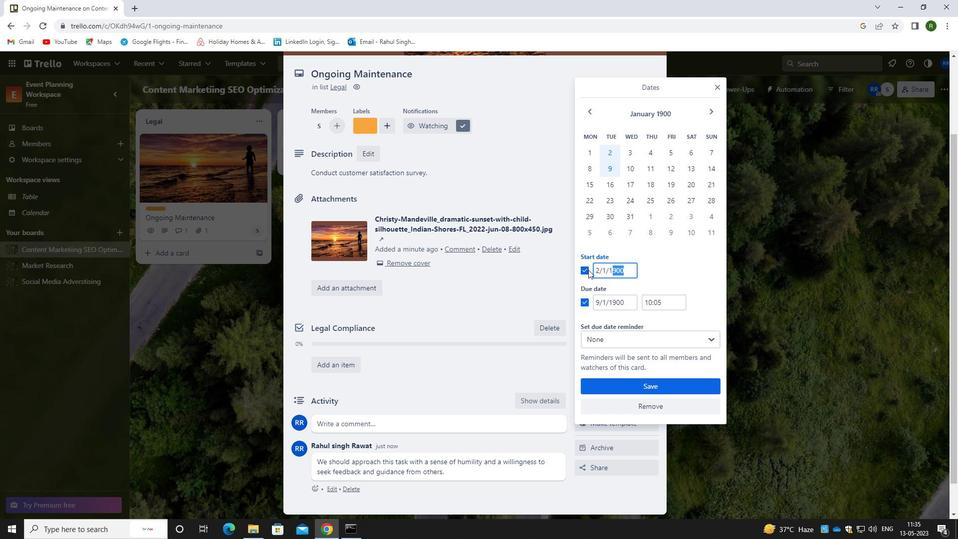 
Action: Key pressed 03/01/1900
Screenshot: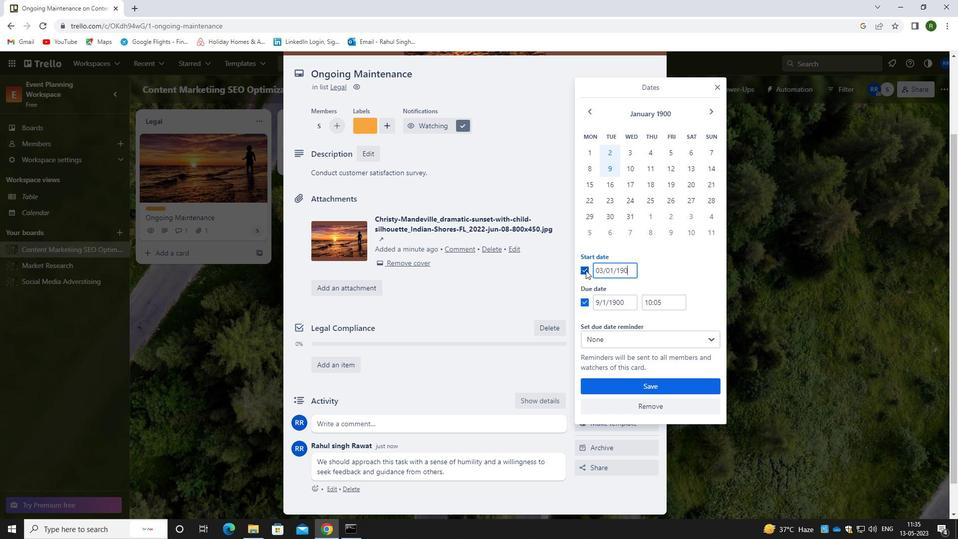 
Action: Mouse moved to (628, 303)
Screenshot: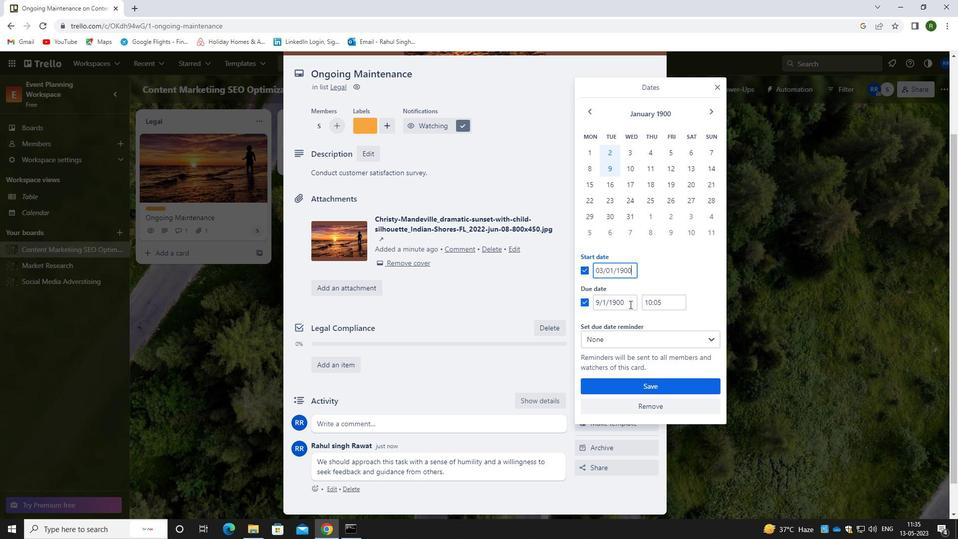 
Action: Mouse pressed left at (628, 303)
Screenshot: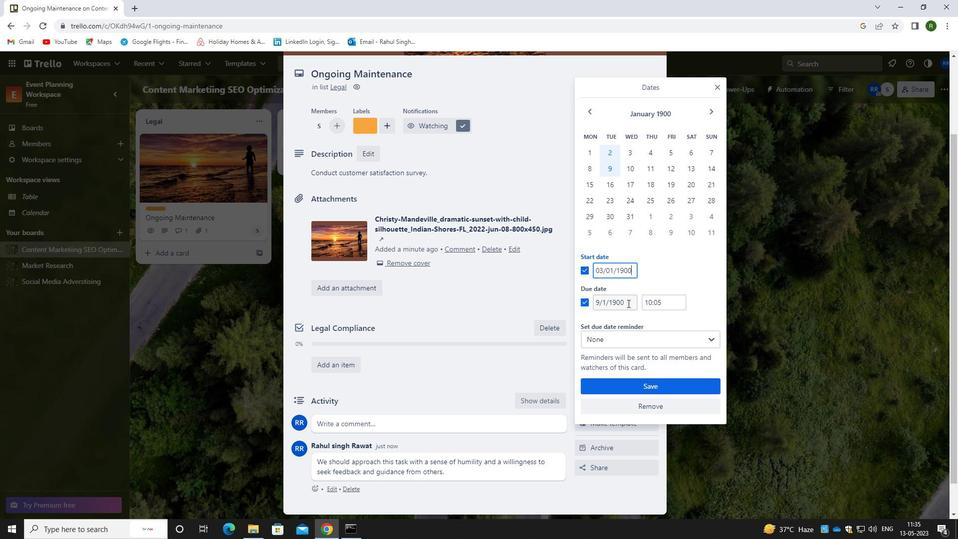 
Action: Mouse moved to (576, 317)
Screenshot: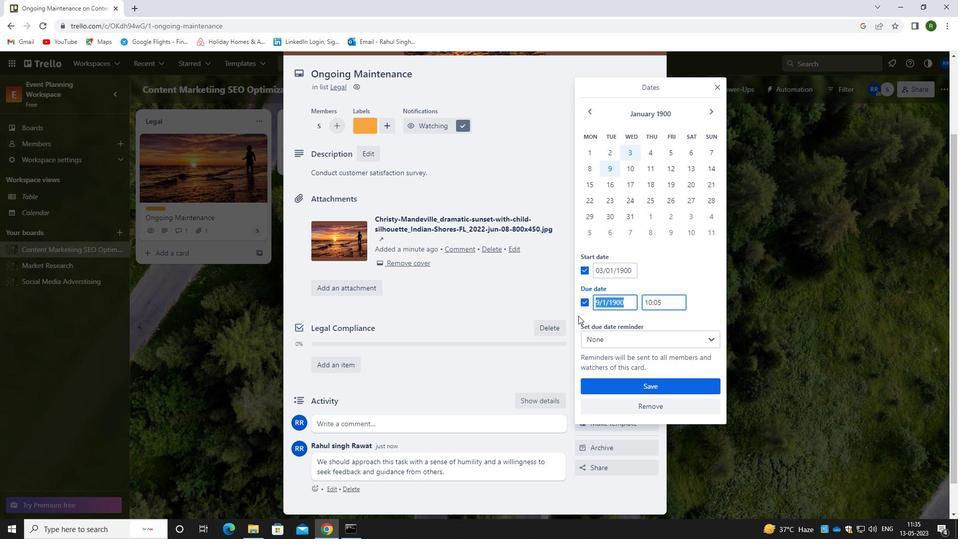 
Action: Key pressed 0<Key.backspace>10/01/1900
Screenshot: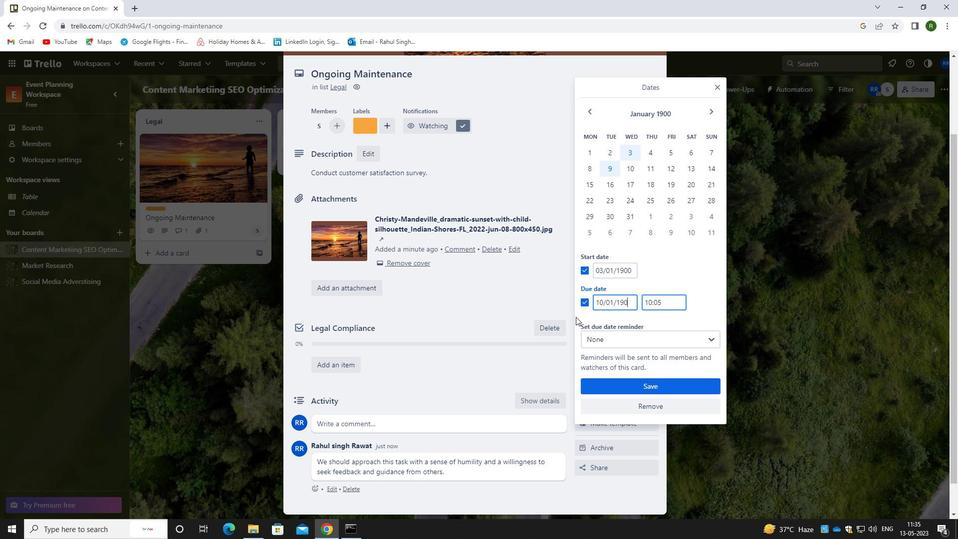 
Action: Mouse moved to (639, 386)
Screenshot: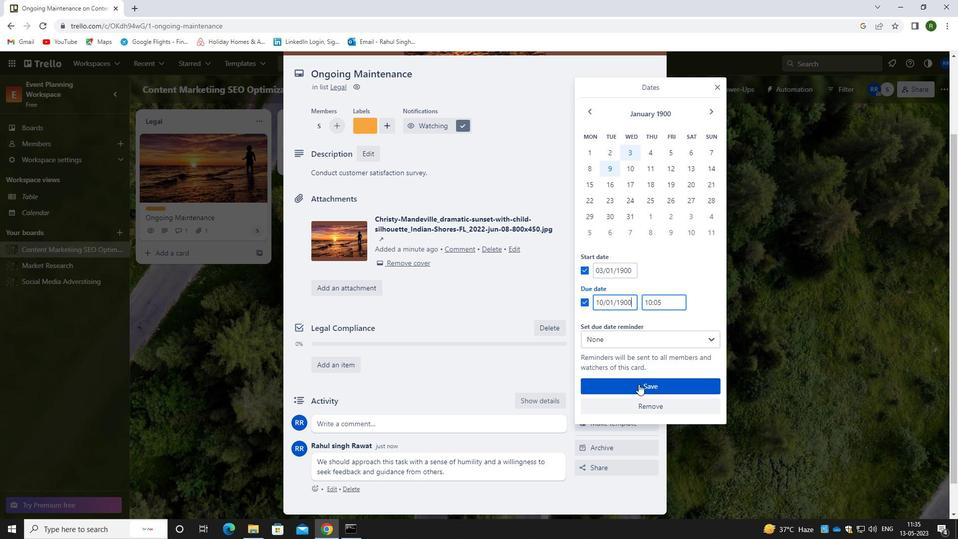 
Action: Mouse pressed left at (639, 386)
Screenshot: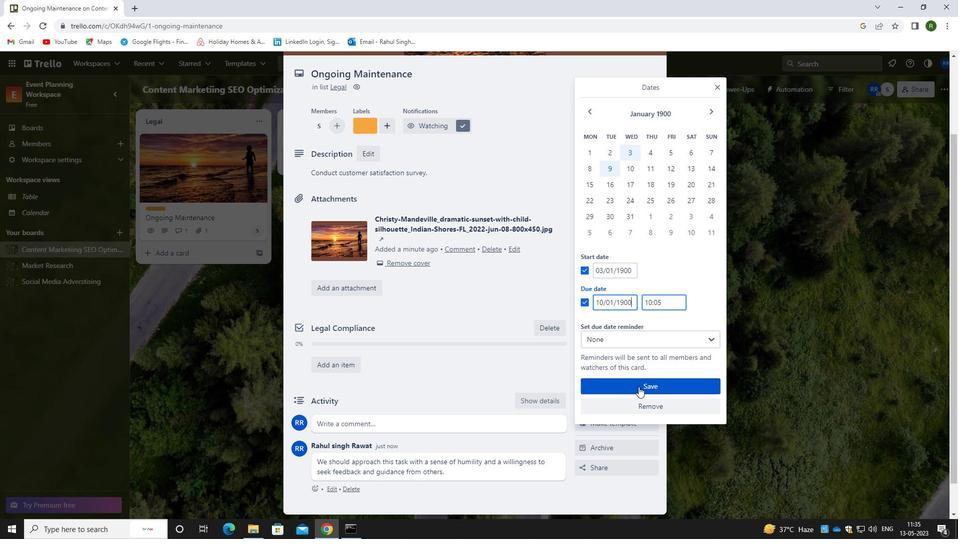 
Action: Mouse moved to (544, 329)
Screenshot: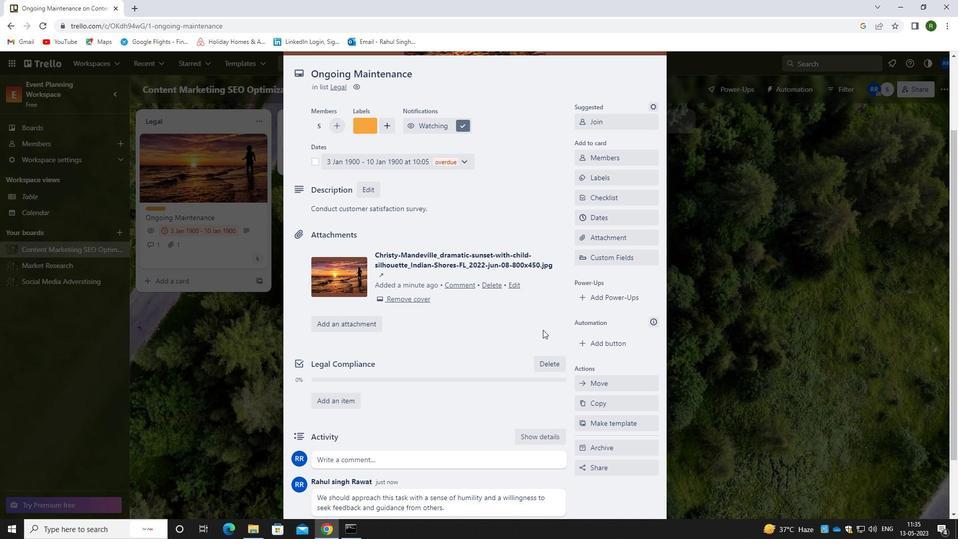 
Action: Mouse scrolled (544, 329) with delta (0, 0)
Screenshot: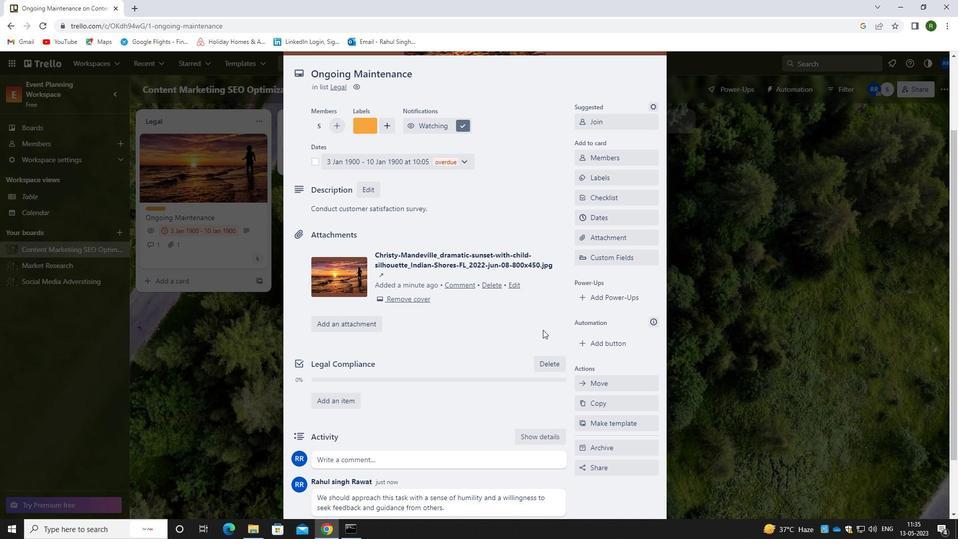 
Action: Mouse moved to (544, 329)
Screenshot: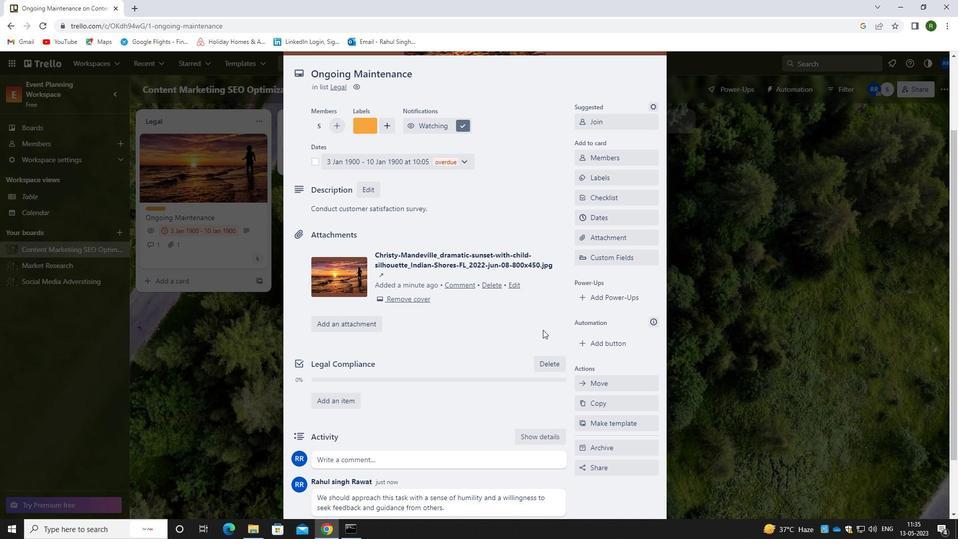 
Action: Mouse scrolled (544, 329) with delta (0, 0)
Screenshot: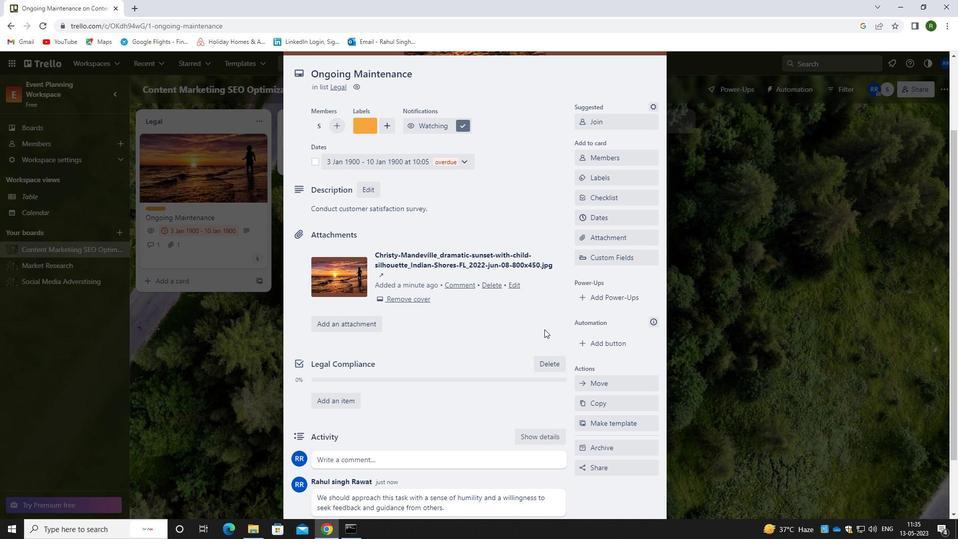 
Action: Mouse moved to (545, 329)
Screenshot: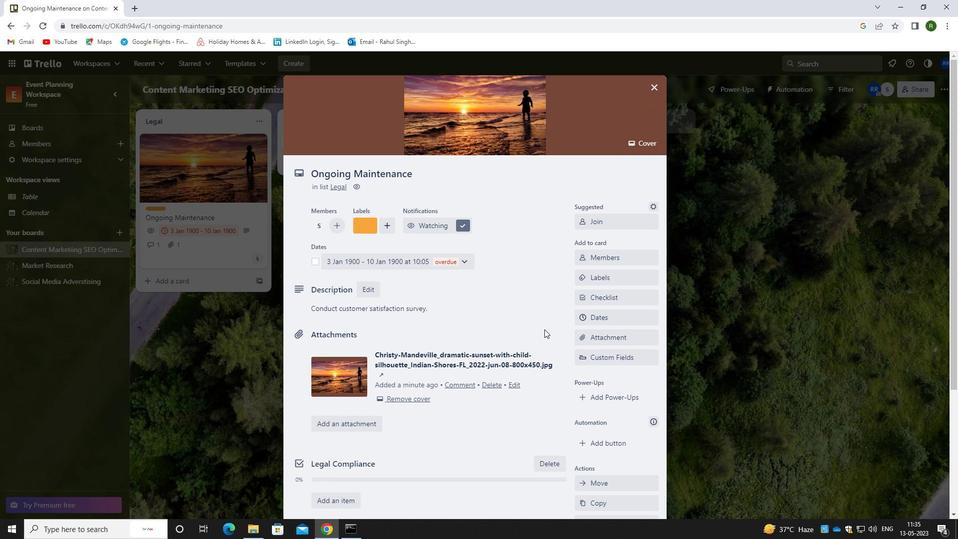 
